 Task: Create a due date automation trigger when advanced on, 2 hours before a card is due add fields with custom field "Resume" set to a number lower than 1 and lower than 10.
Action: Mouse moved to (840, 240)
Screenshot: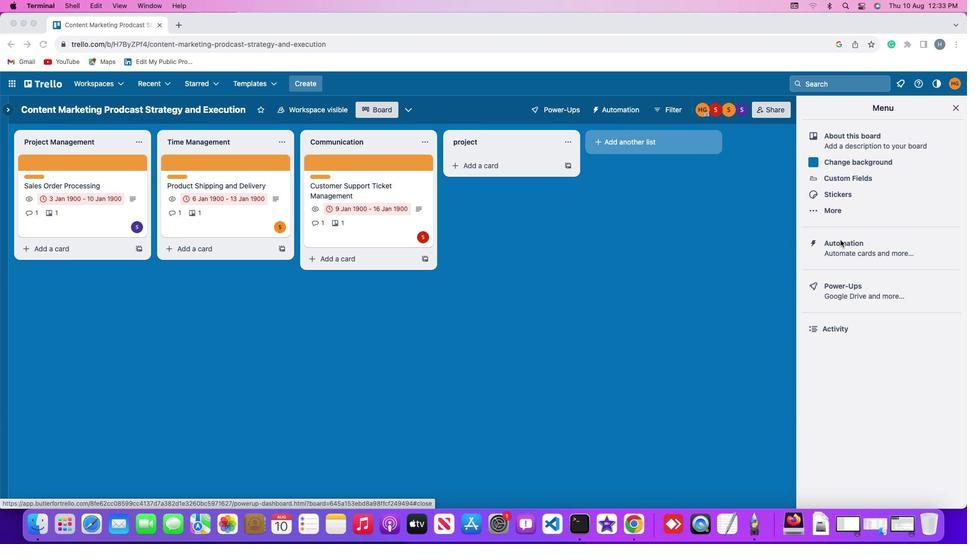 
Action: Mouse pressed left at (840, 240)
Screenshot: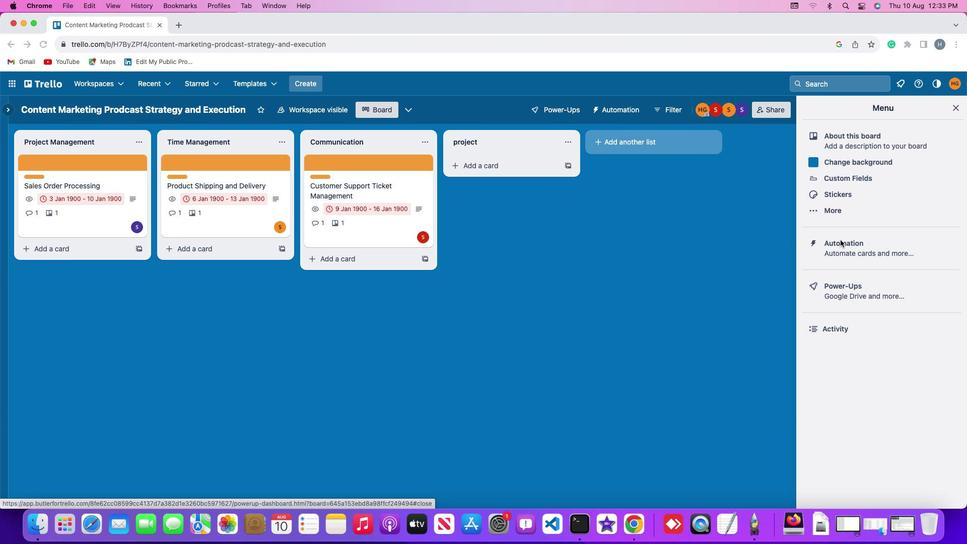 
Action: Mouse pressed left at (840, 240)
Screenshot: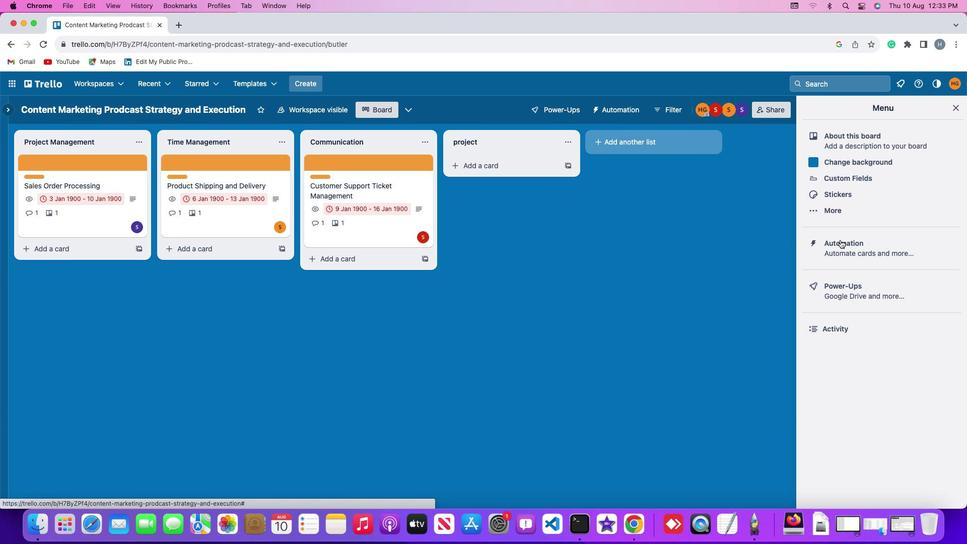 
Action: Mouse moved to (56, 238)
Screenshot: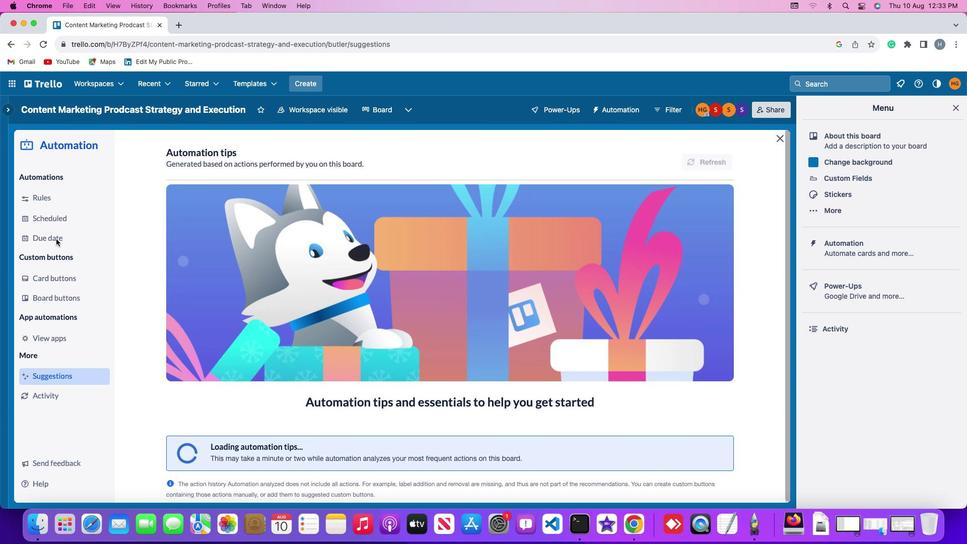 
Action: Mouse pressed left at (56, 238)
Screenshot: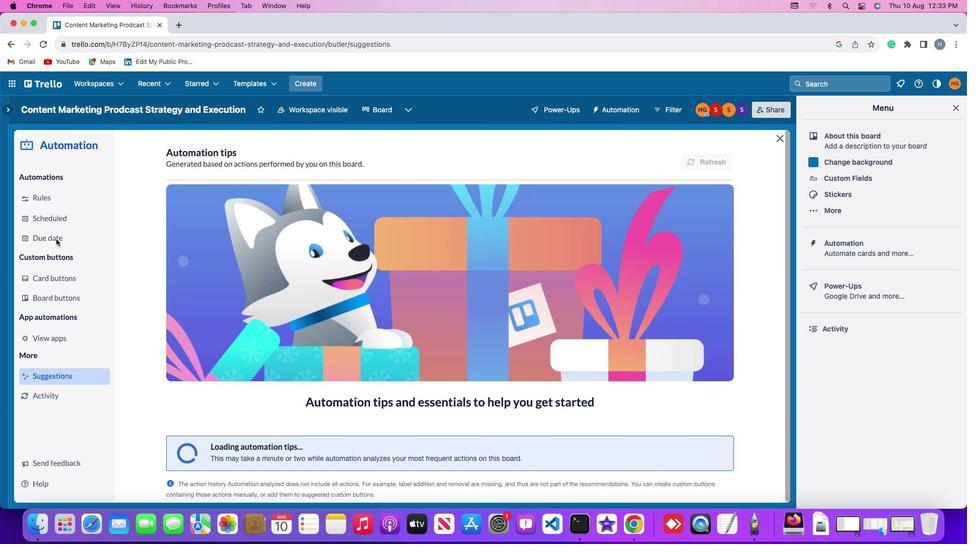 
Action: Mouse moved to (695, 154)
Screenshot: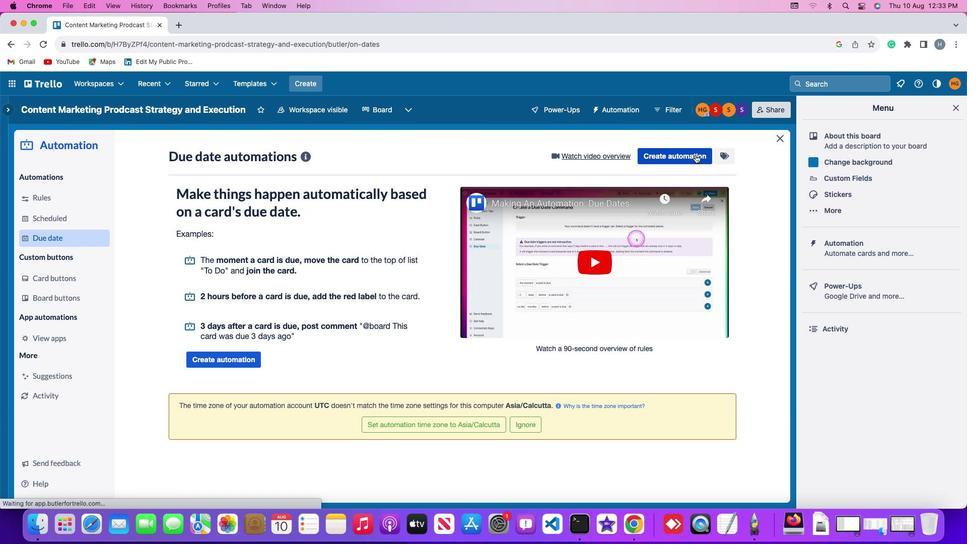 
Action: Mouse pressed left at (695, 154)
Screenshot: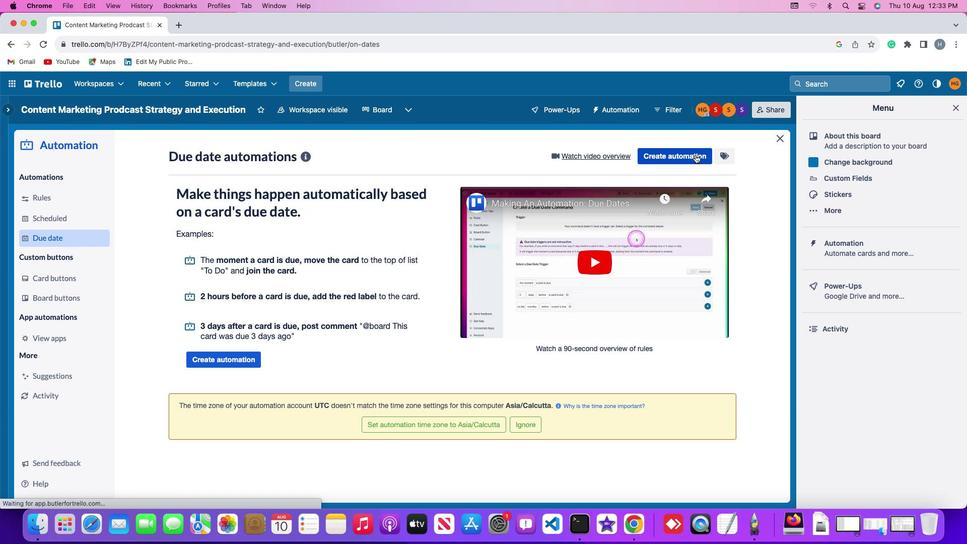 
Action: Mouse moved to (214, 250)
Screenshot: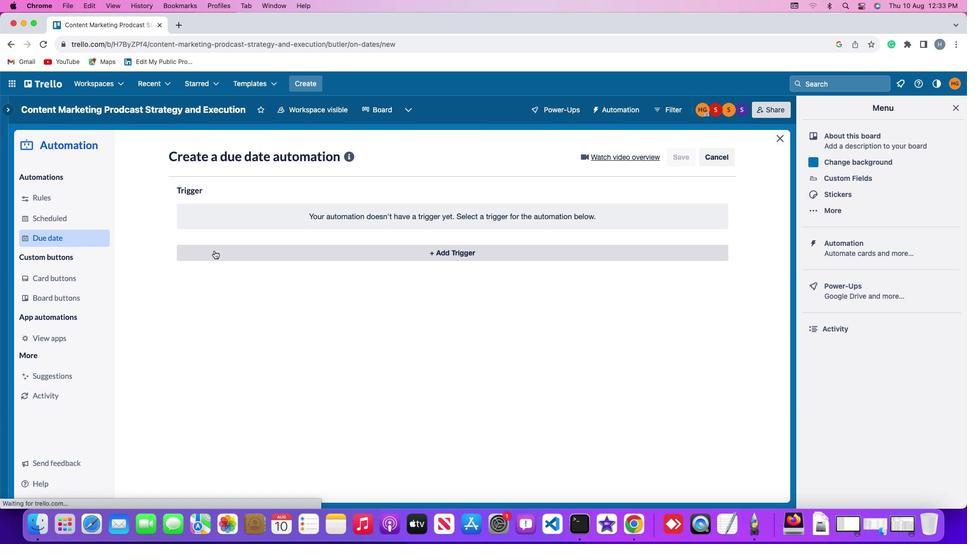 
Action: Mouse pressed left at (214, 250)
Screenshot: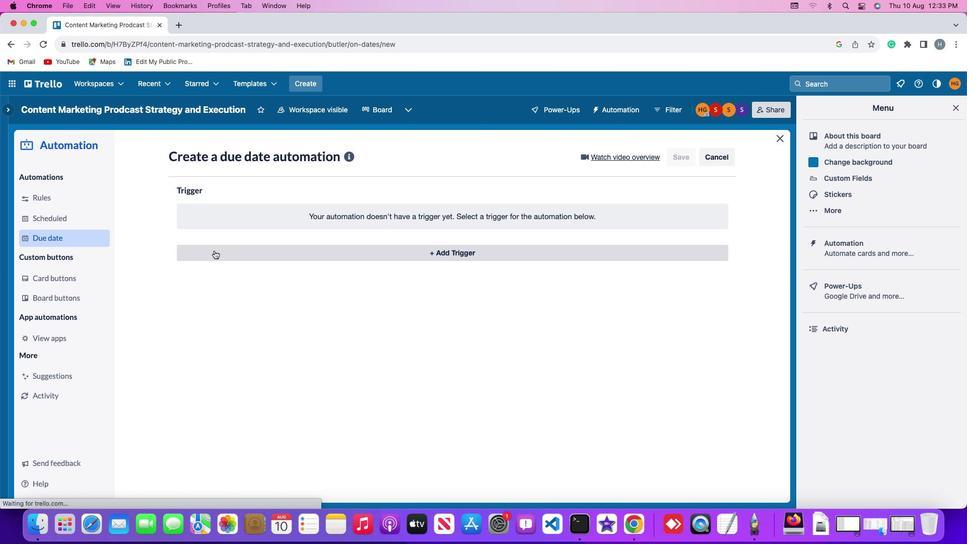 
Action: Mouse moved to (197, 405)
Screenshot: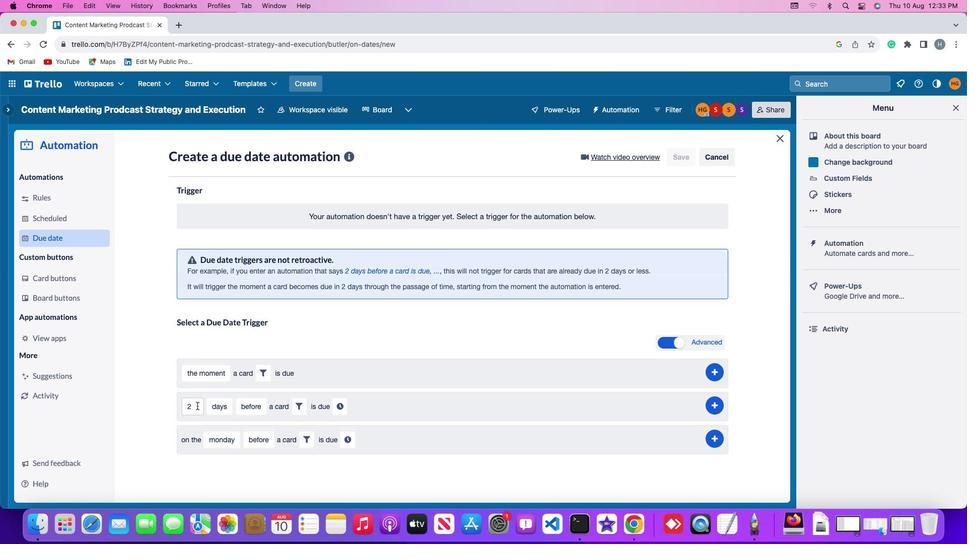 
Action: Mouse pressed left at (197, 405)
Screenshot: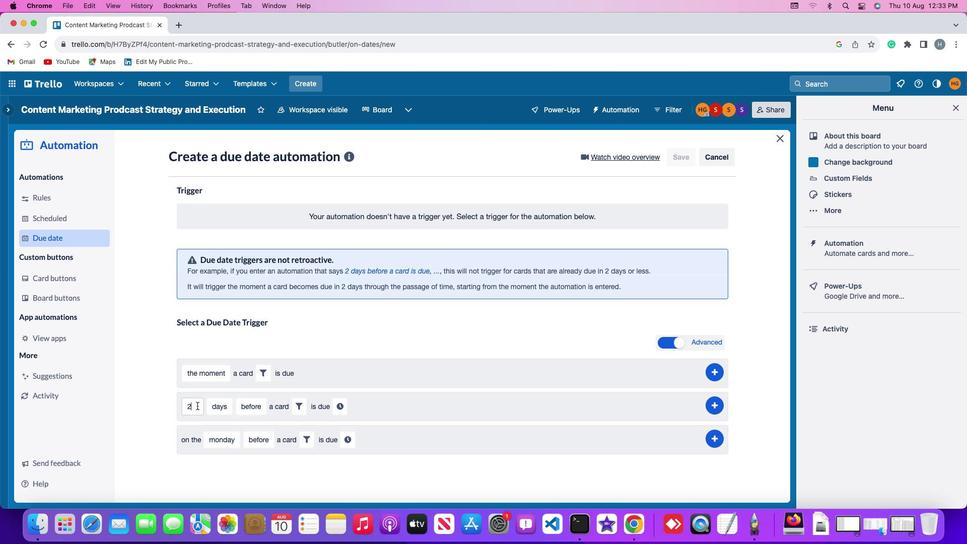 
Action: Mouse moved to (197, 405)
Screenshot: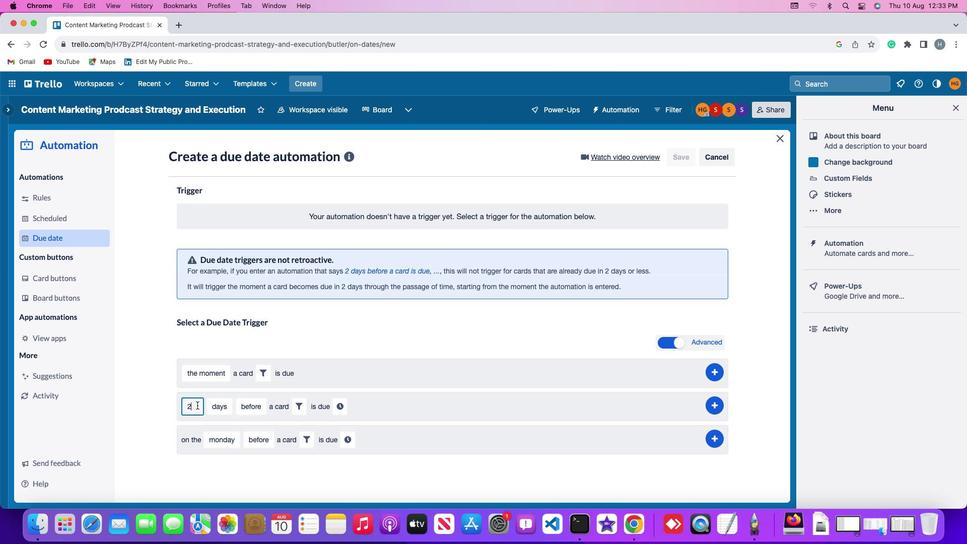 
Action: Key pressed Key.backspace
Screenshot: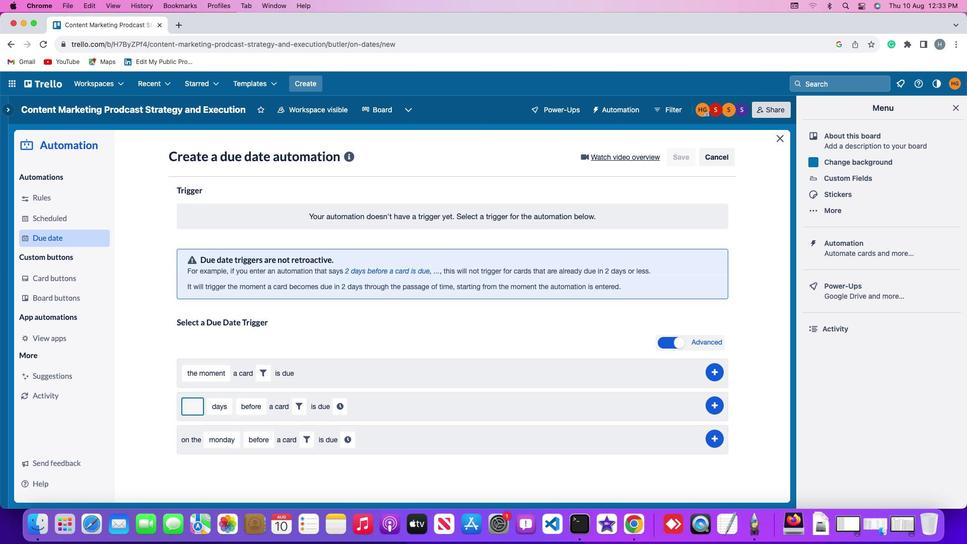 
Action: Mouse moved to (199, 404)
Screenshot: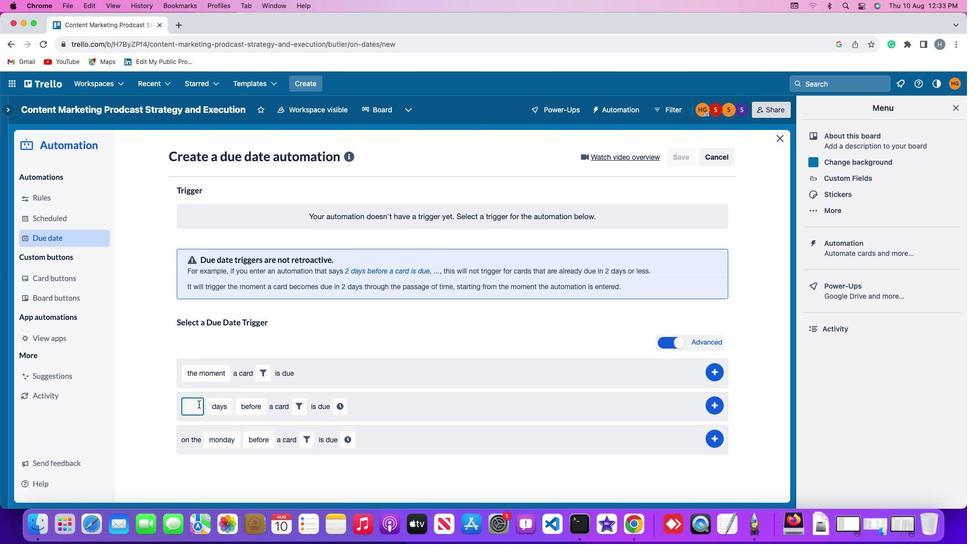 
Action: Key pressed '2'
Screenshot: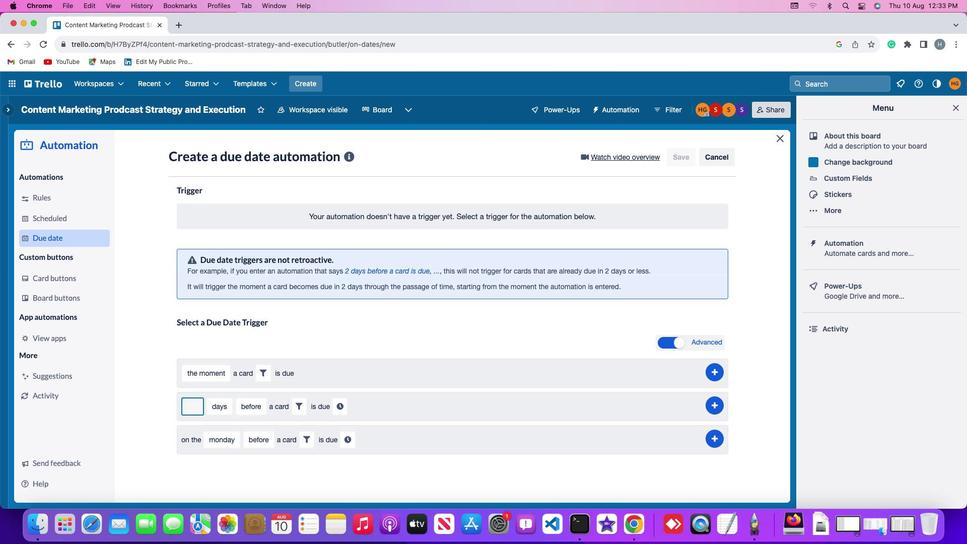
Action: Mouse moved to (222, 406)
Screenshot: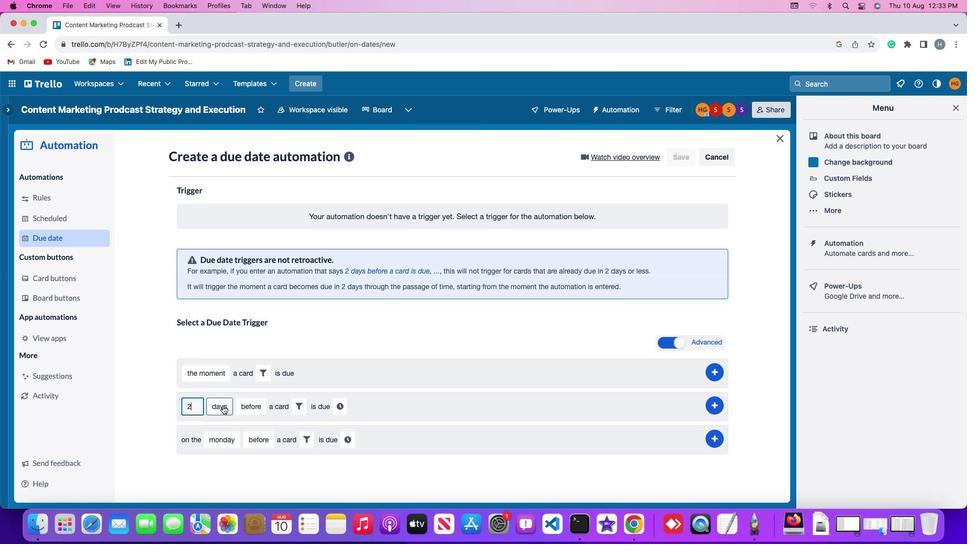 
Action: Mouse pressed left at (222, 406)
Screenshot: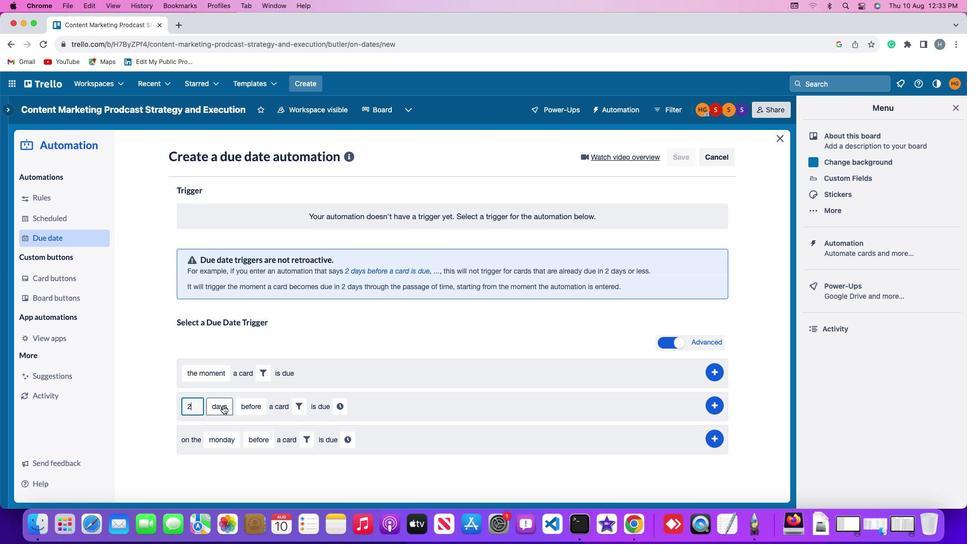 
Action: Mouse moved to (228, 469)
Screenshot: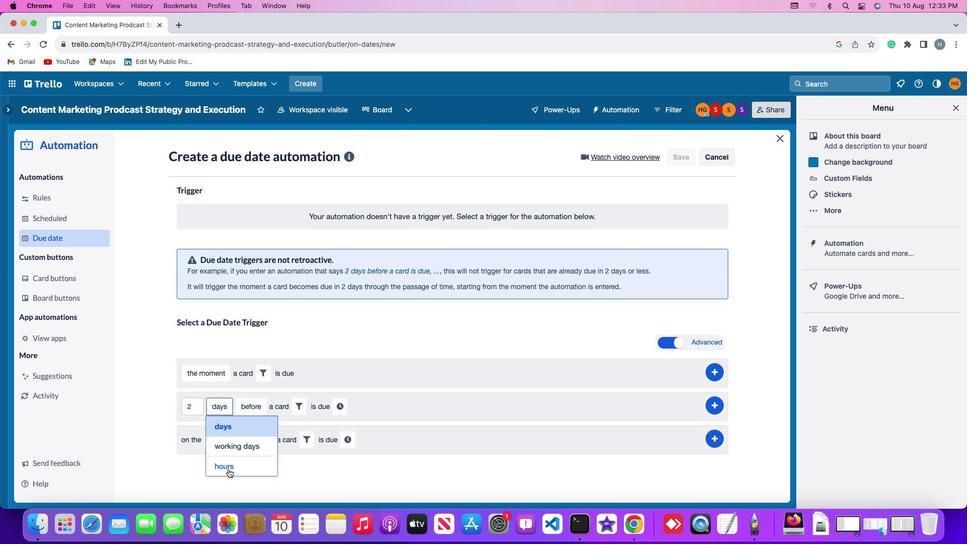 
Action: Mouse pressed left at (228, 469)
Screenshot: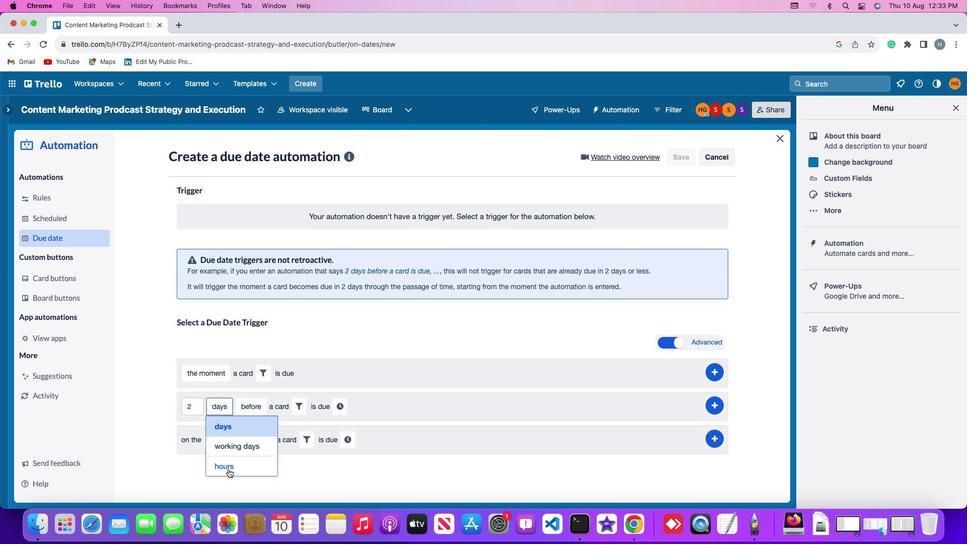 
Action: Mouse moved to (260, 406)
Screenshot: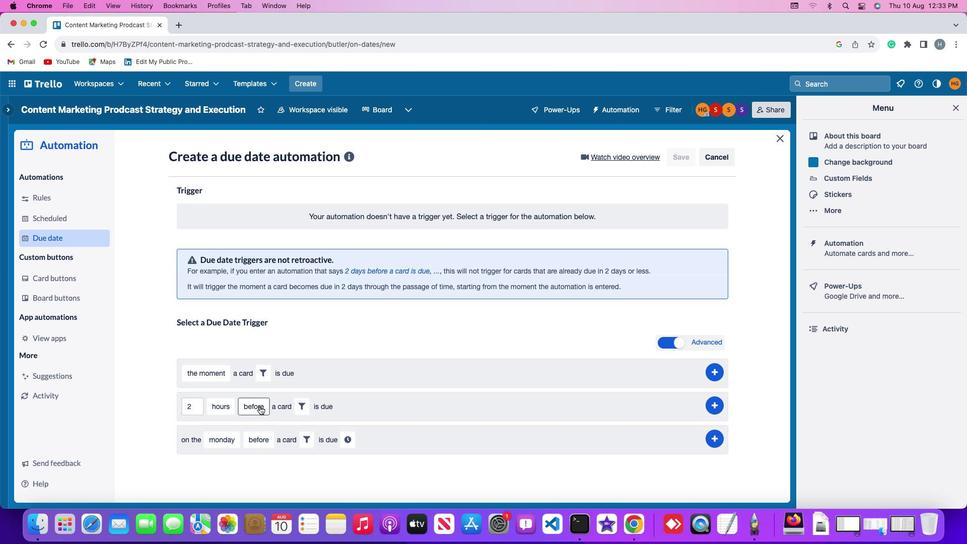 
Action: Mouse pressed left at (260, 406)
Screenshot: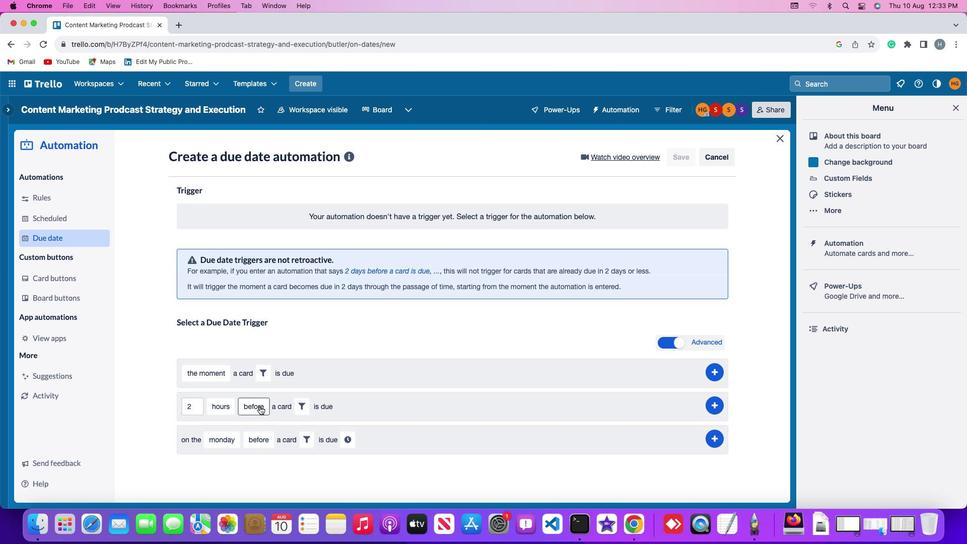 
Action: Mouse moved to (260, 424)
Screenshot: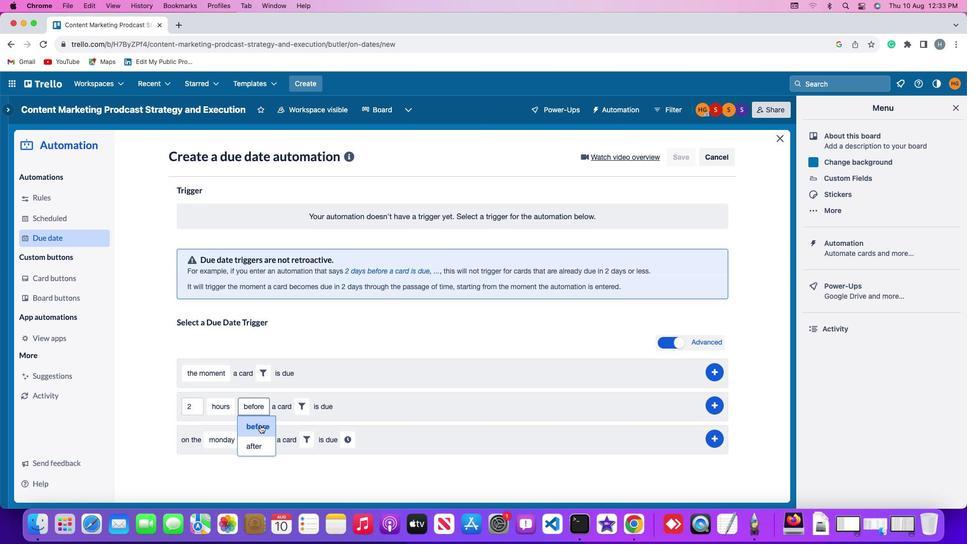 
Action: Mouse pressed left at (260, 424)
Screenshot: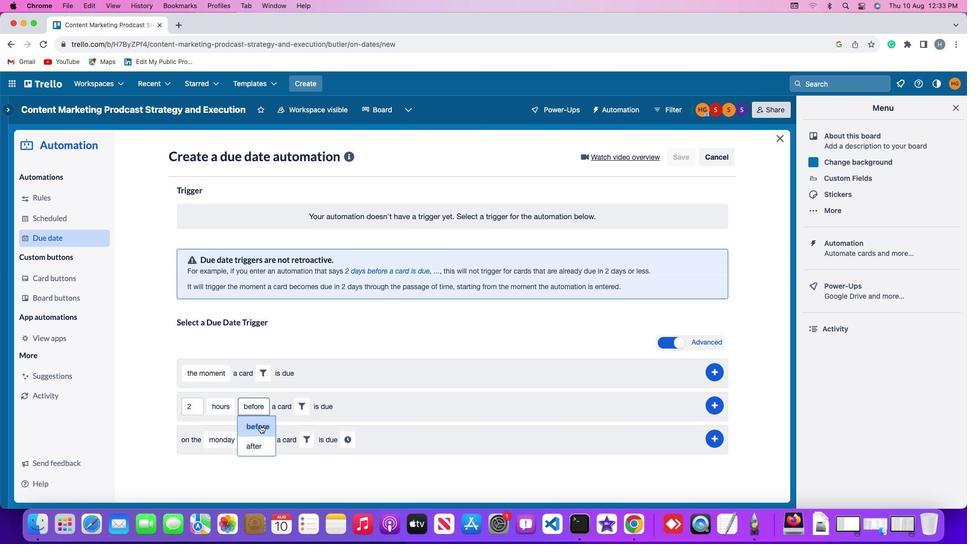 
Action: Mouse moved to (295, 405)
Screenshot: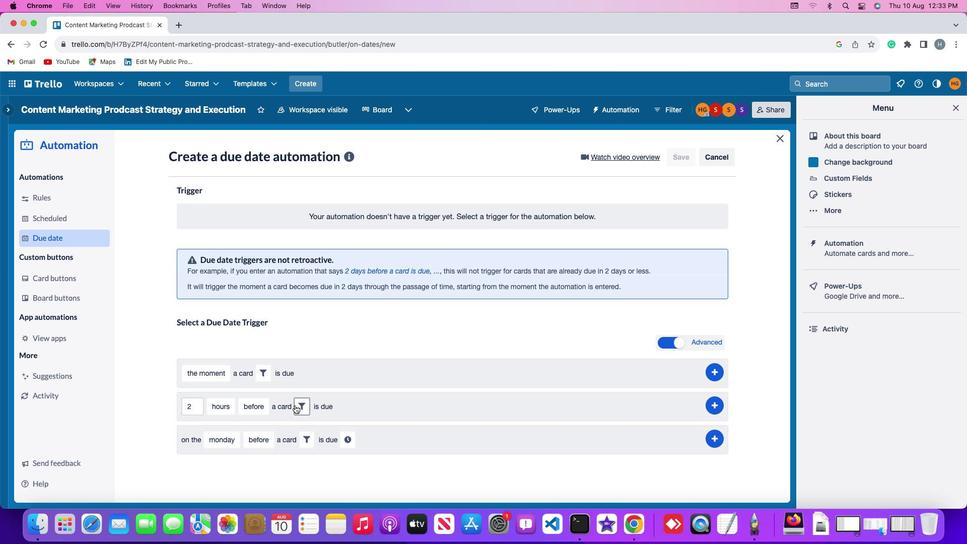
Action: Mouse pressed left at (295, 405)
Screenshot: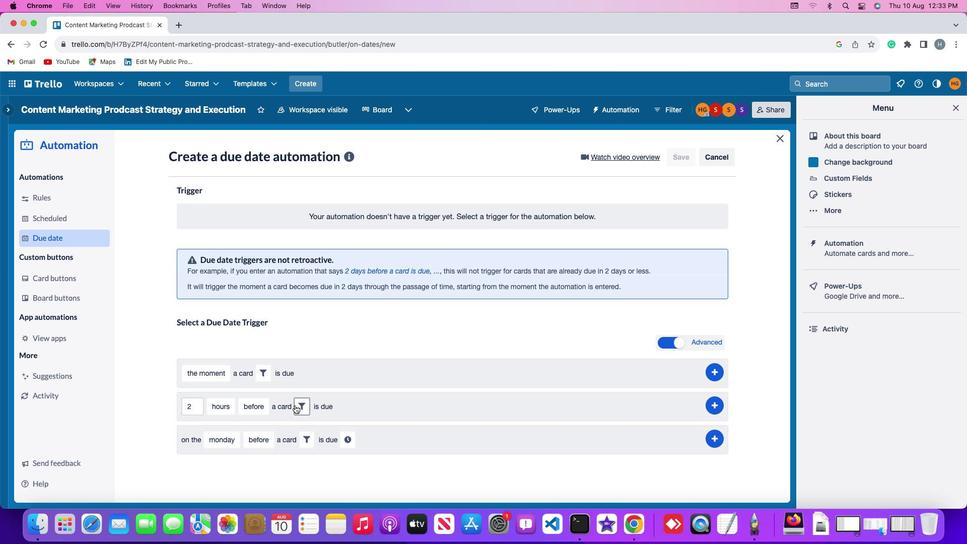 
Action: Mouse moved to (461, 436)
Screenshot: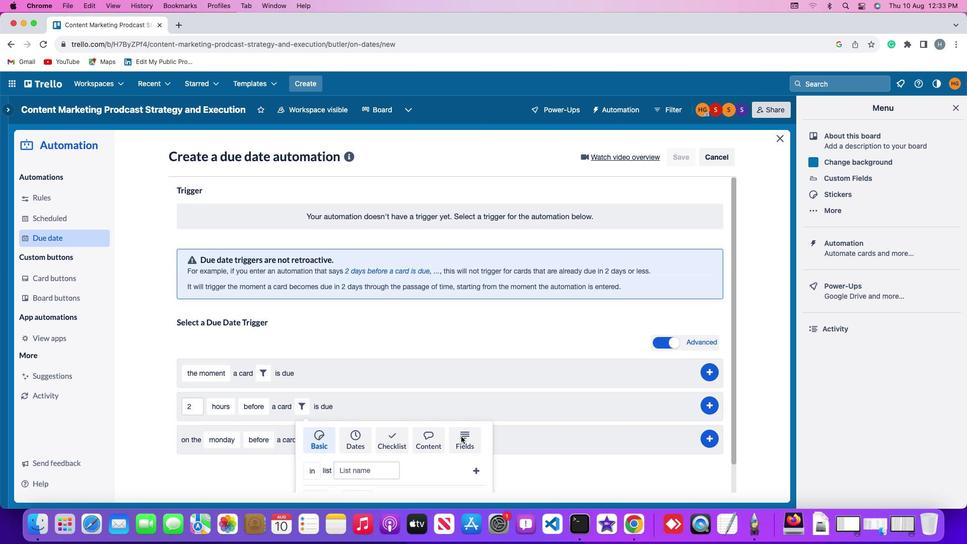 
Action: Mouse pressed left at (461, 436)
Screenshot: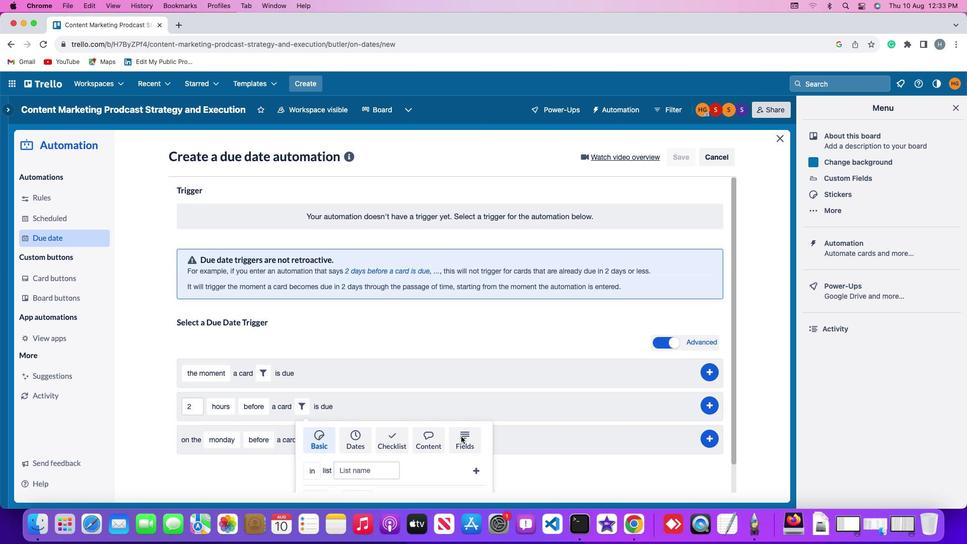 
Action: Mouse moved to (283, 465)
Screenshot: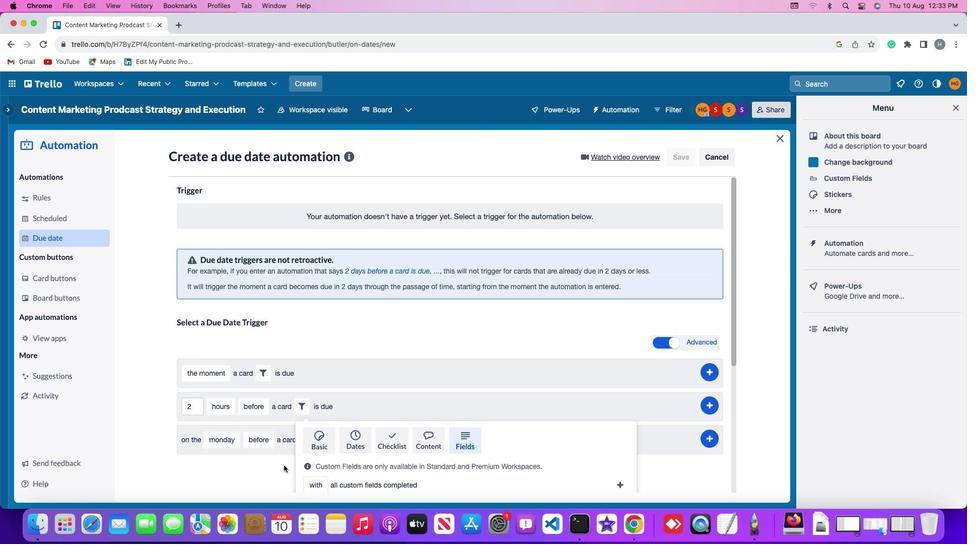 
Action: Mouse scrolled (283, 465) with delta (0, 0)
Screenshot: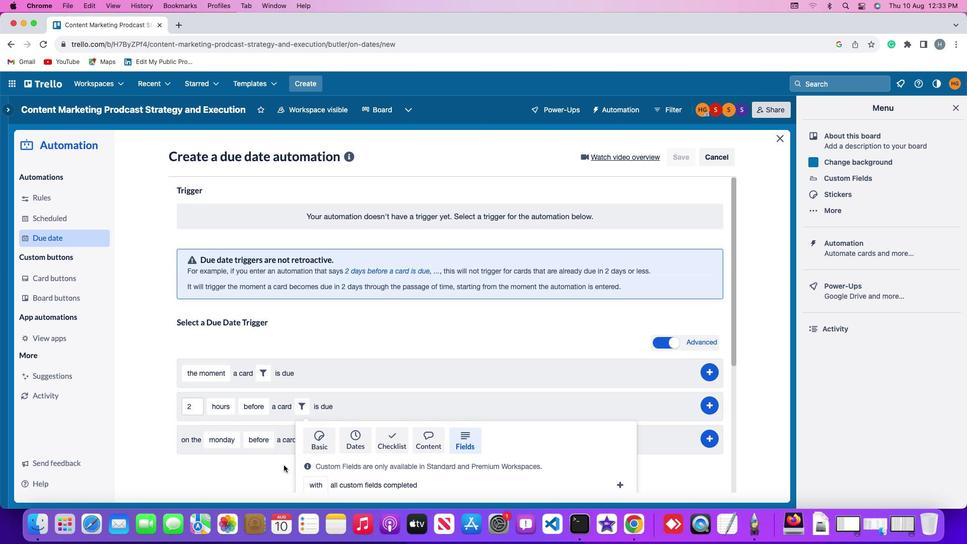 
Action: Mouse scrolled (283, 465) with delta (0, 0)
Screenshot: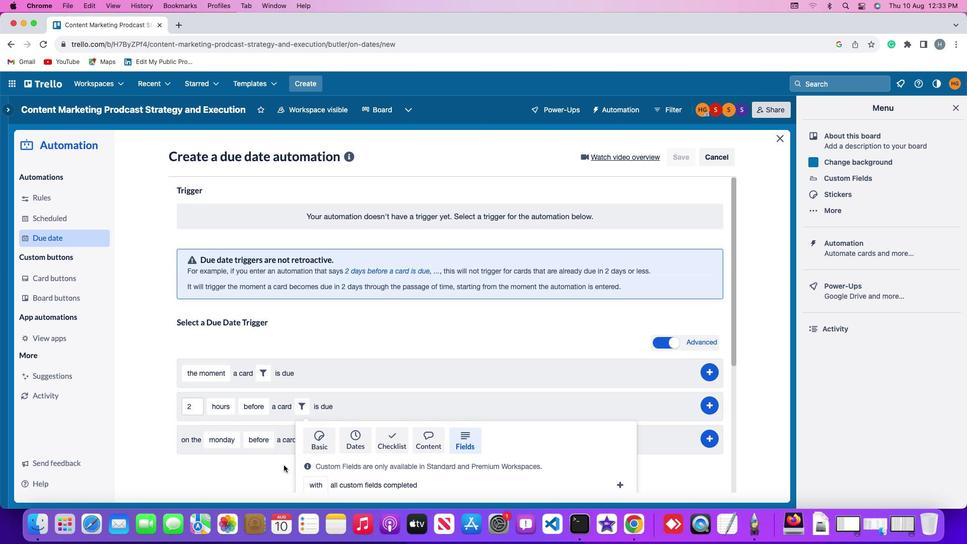 
Action: Mouse scrolled (283, 465) with delta (0, -1)
Screenshot: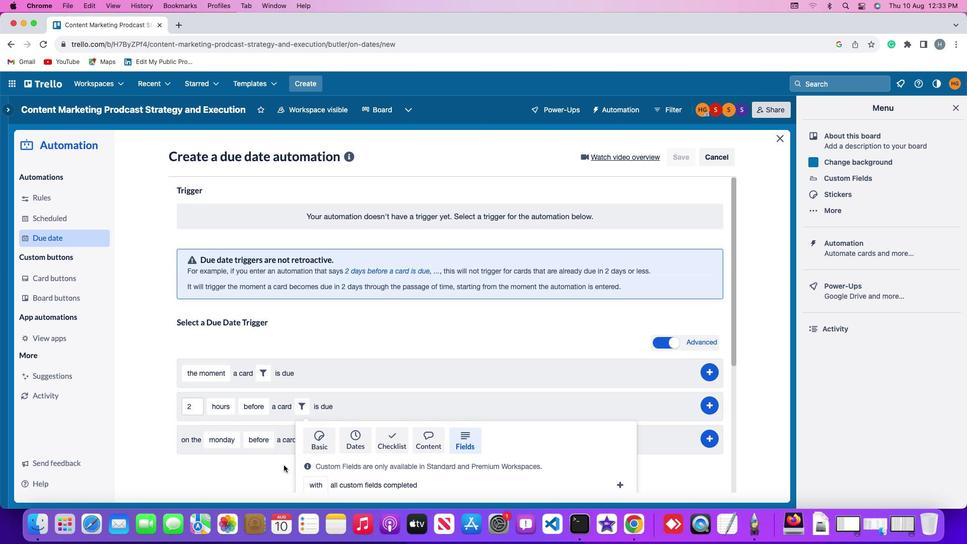 
Action: Mouse scrolled (283, 465) with delta (0, -2)
Screenshot: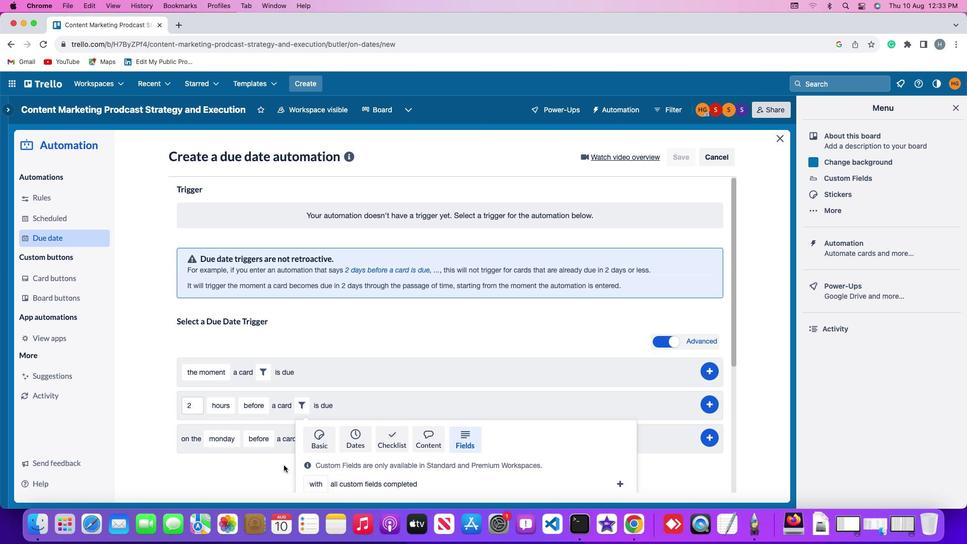 
Action: Mouse scrolled (283, 465) with delta (0, -2)
Screenshot: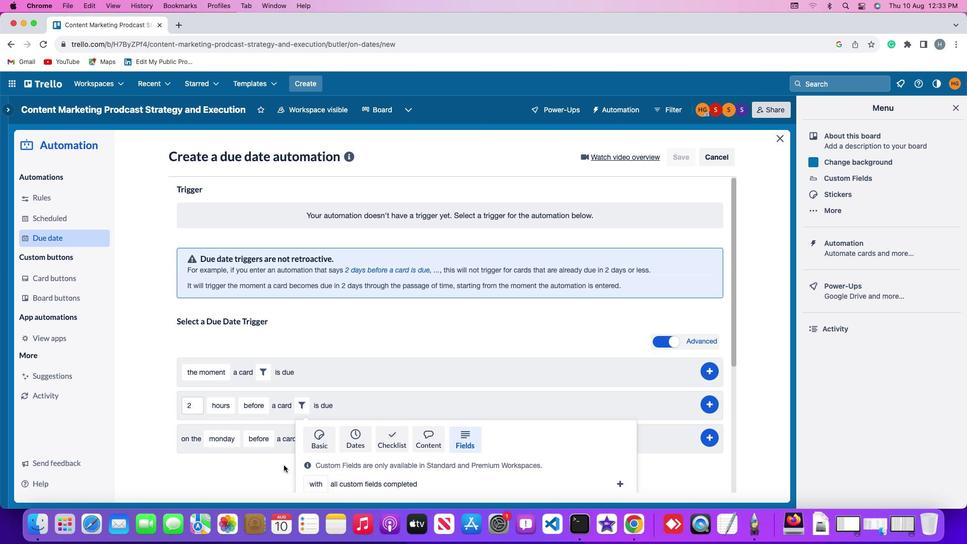 
Action: Mouse scrolled (283, 465) with delta (0, 0)
Screenshot: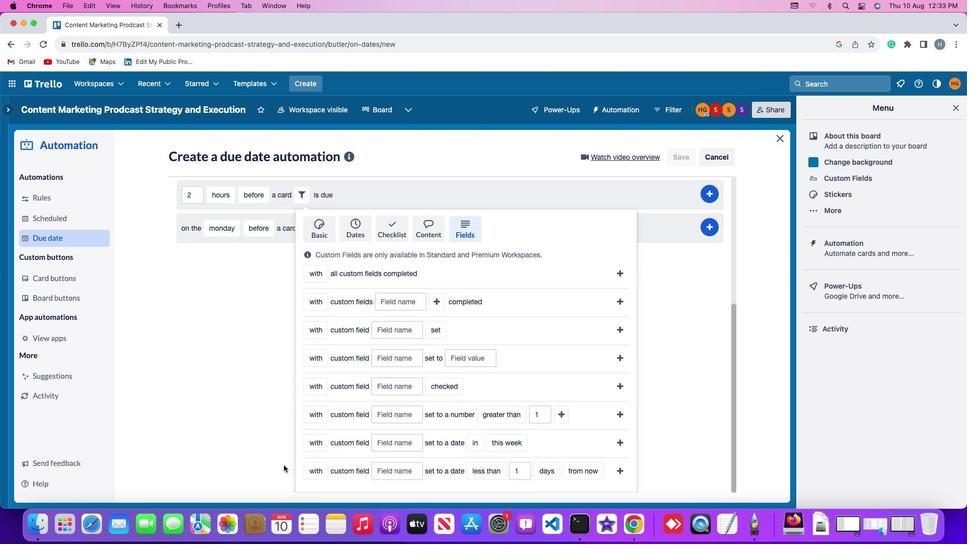 
Action: Mouse scrolled (283, 465) with delta (0, 0)
Screenshot: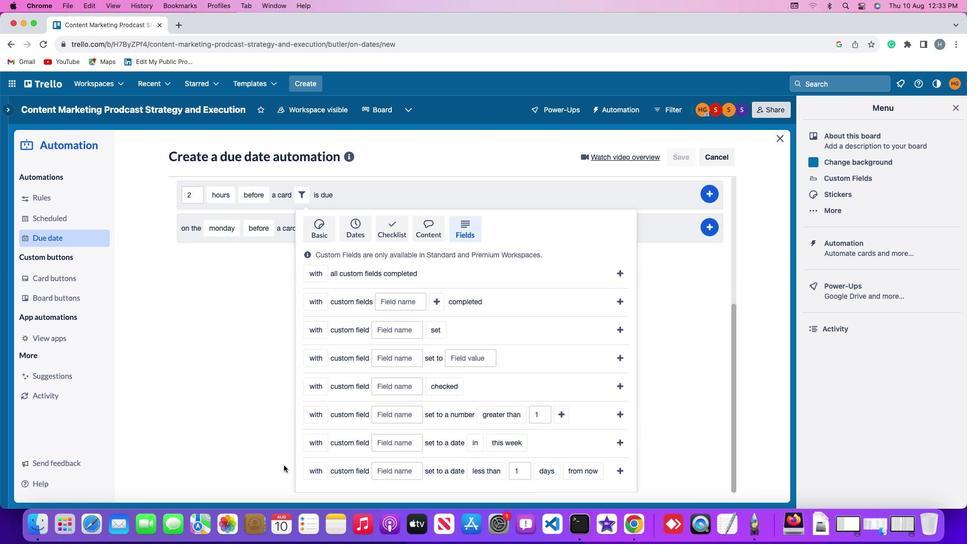
Action: Mouse scrolled (283, 465) with delta (0, -1)
Screenshot: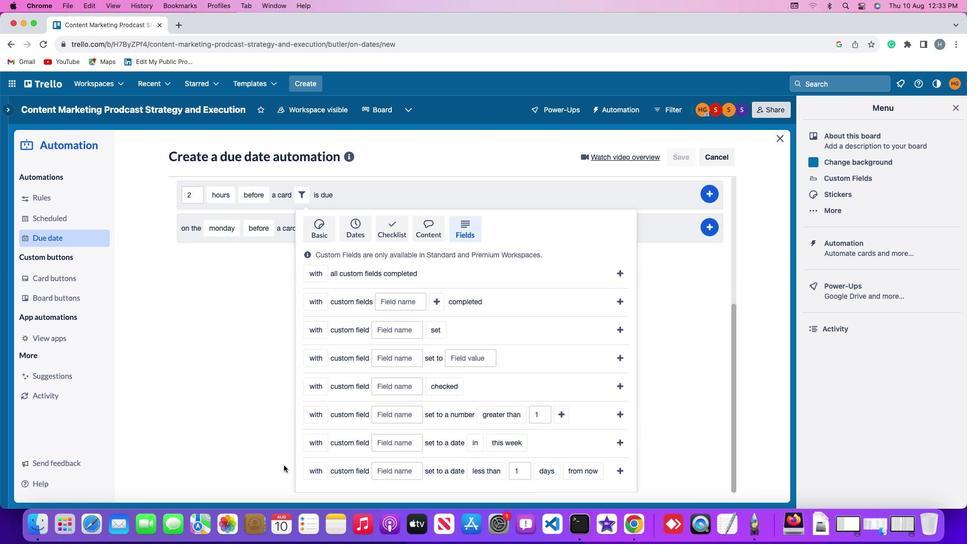 
Action: Mouse scrolled (283, 465) with delta (0, -2)
Screenshot: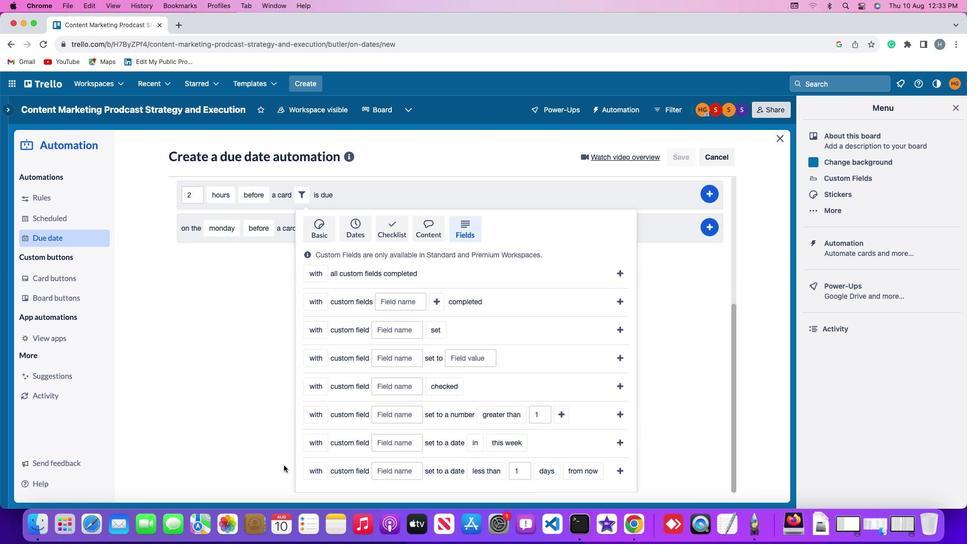 
Action: Mouse scrolled (283, 465) with delta (0, -2)
Screenshot: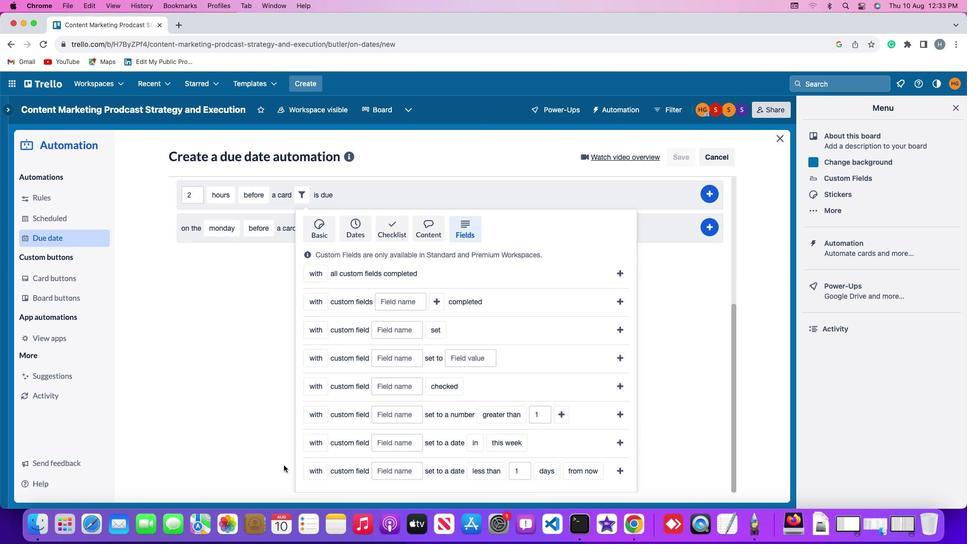 
Action: Mouse moved to (317, 416)
Screenshot: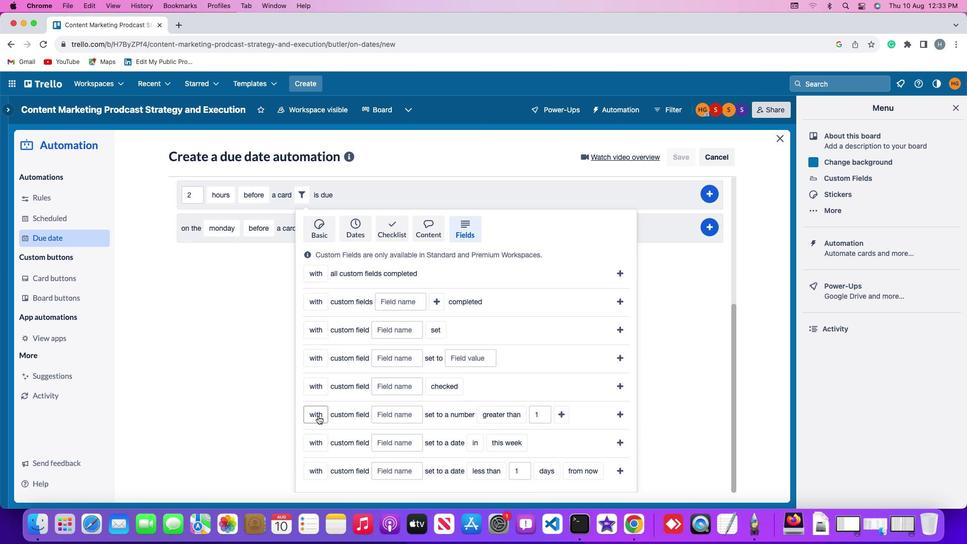 
Action: Mouse pressed left at (317, 416)
Screenshot: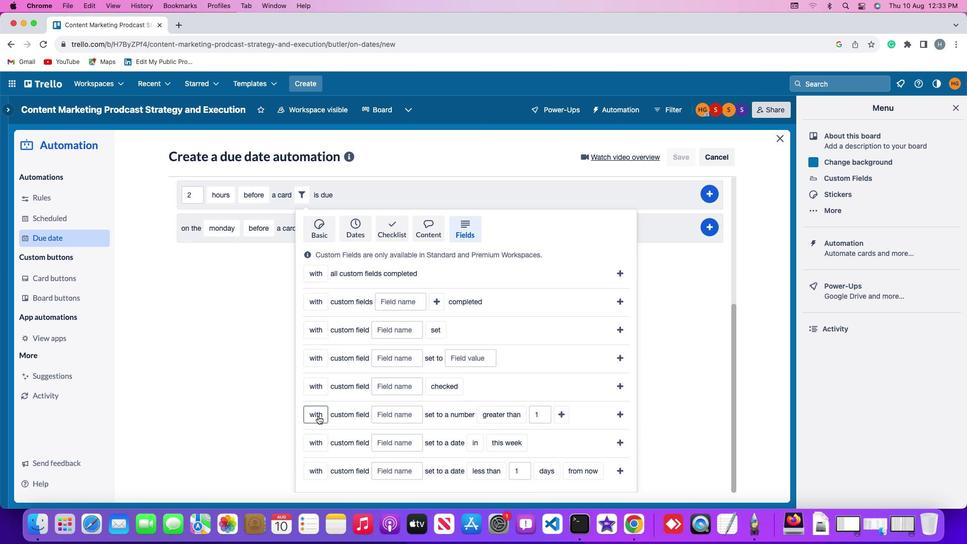
Action: Mouse moved to (322, 435)
Screenshot: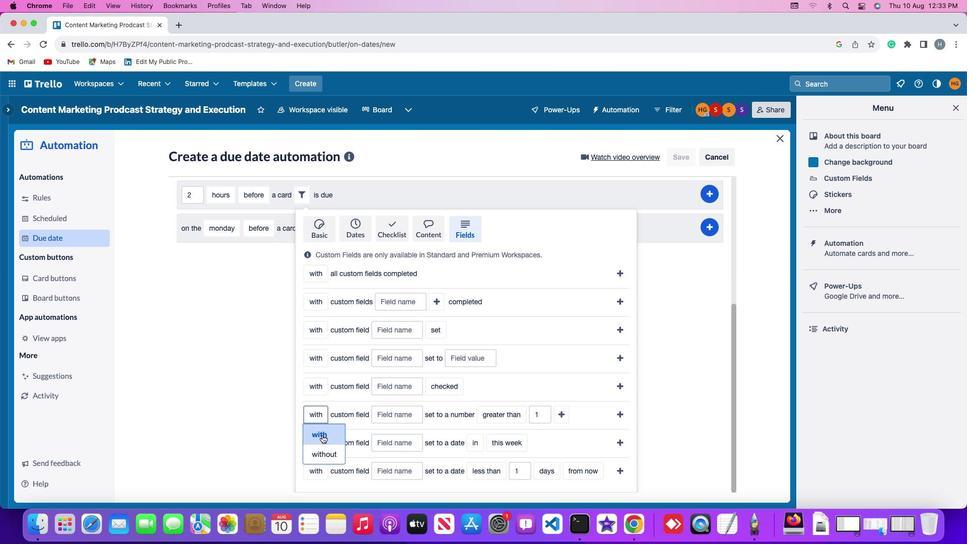 
Action: Mouse pressed left at (322, 435)
Screenshot: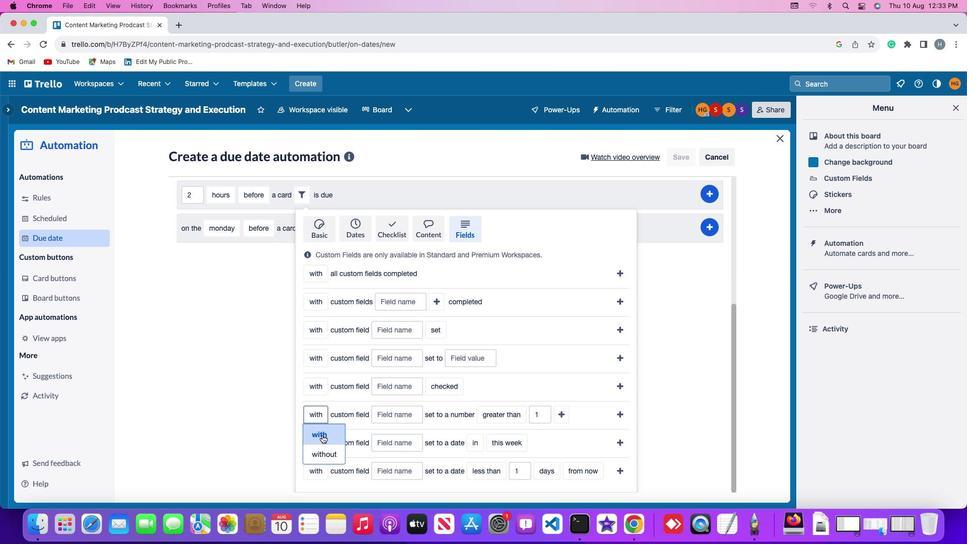 
Action: Mouse moved to (391, 411)
Screenshot: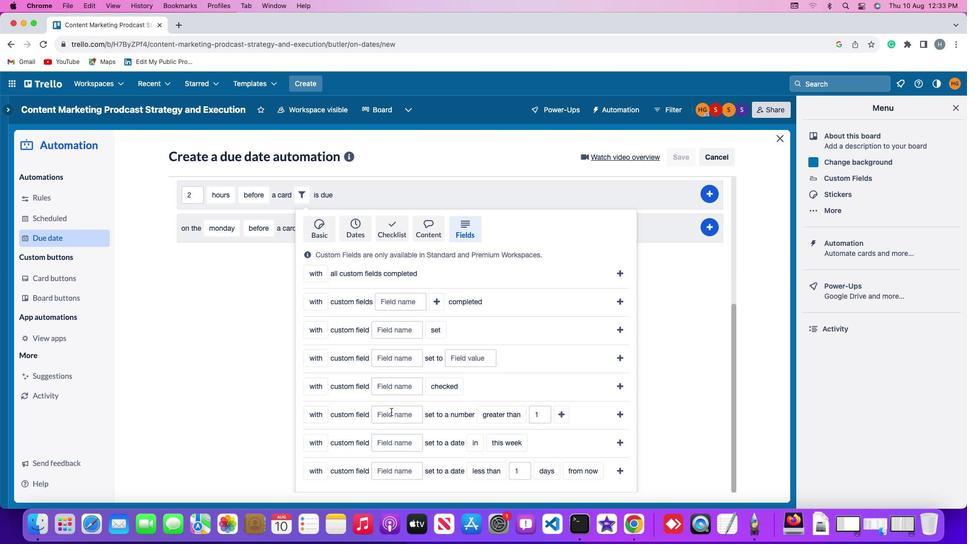 
Action: Mouse pressed left at (391, 411)
Screenshot: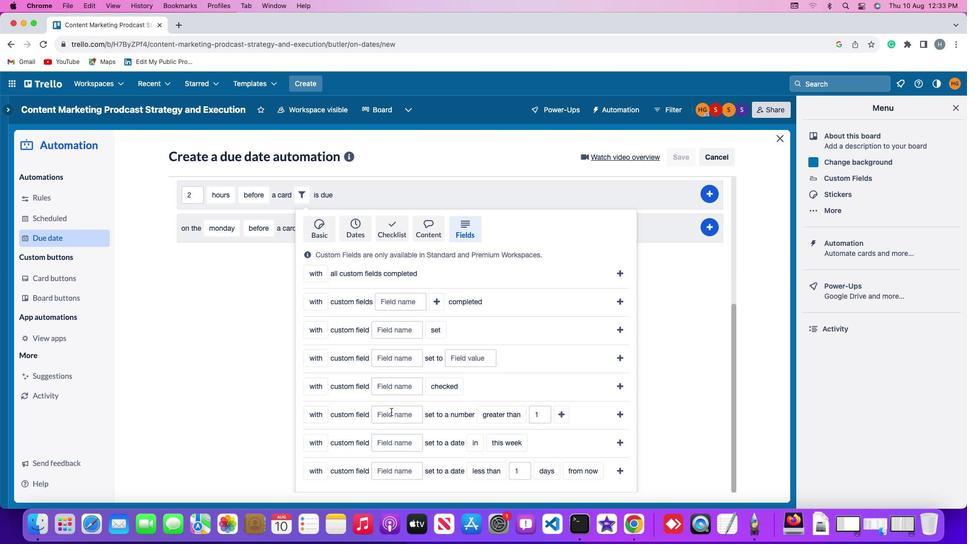 
Action: Key pressed Key.shift'R''e''s''u''m''e'
Screenshot: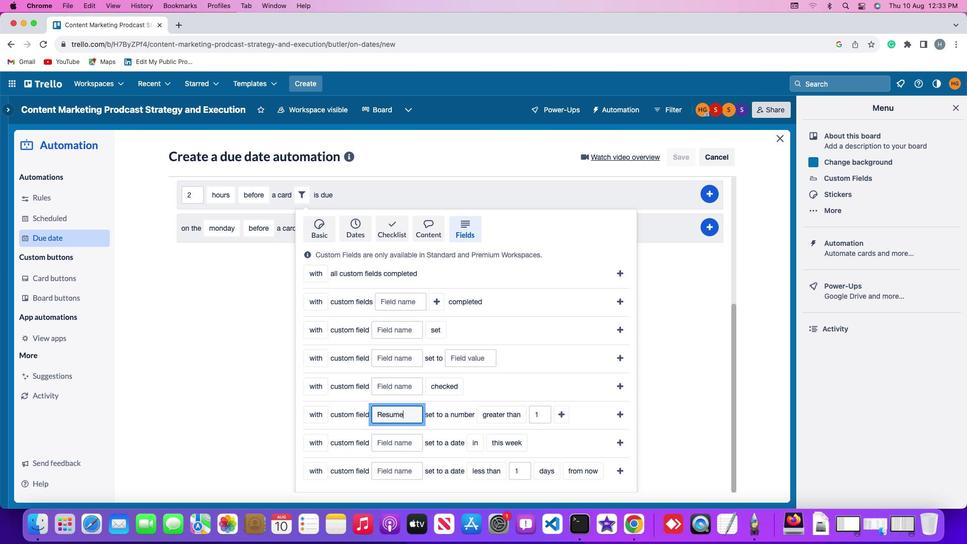 
Action: Mouse moved to (509, 415)
Screenshot: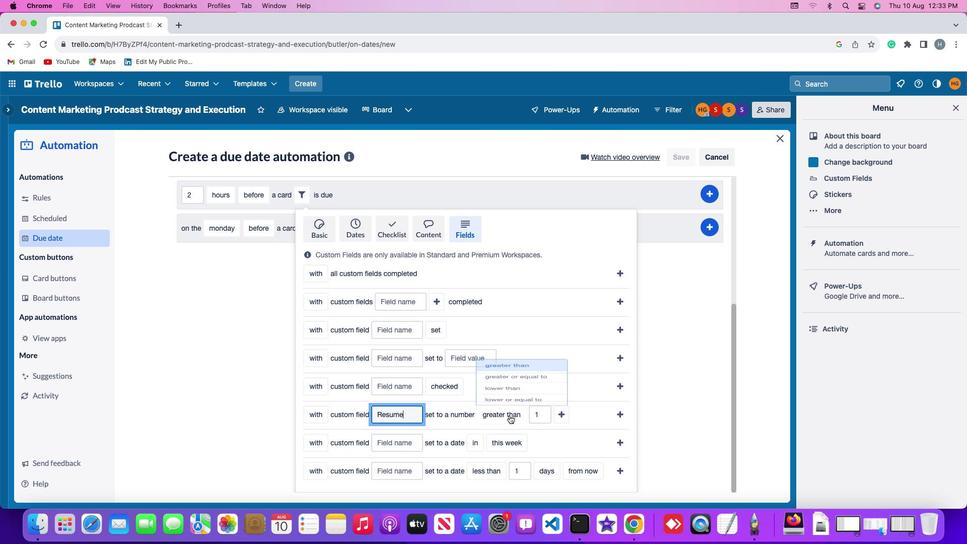 
Action: Mouse pressed left at (509, 415)
Screenshot: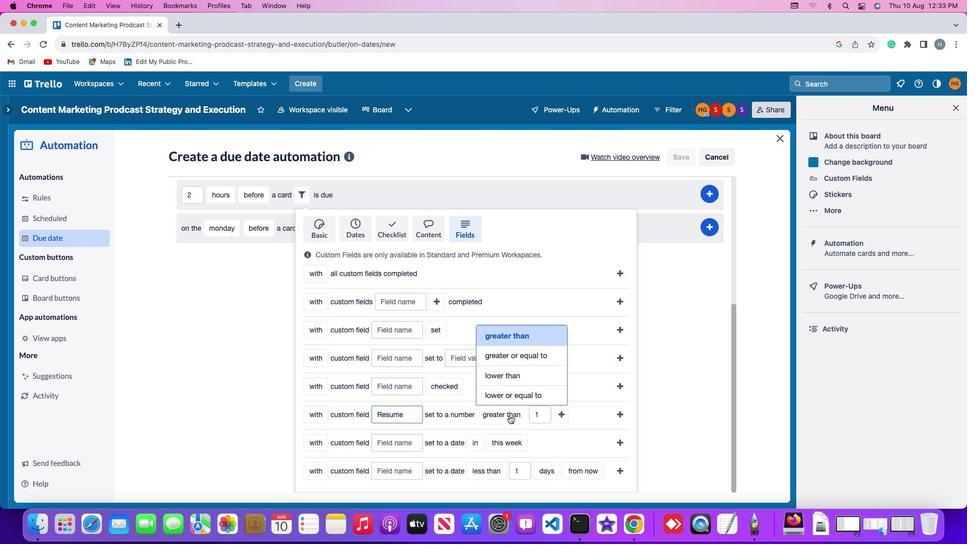 
Action: Mouse moved to (524, 371)
Screenshot: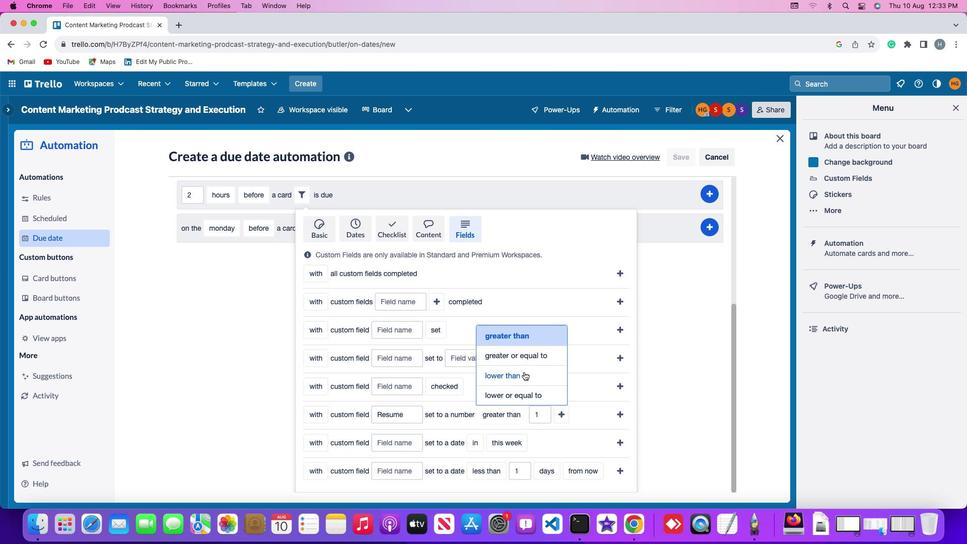 
Action: Mouse pressed left at (524, 371)
Screenshot: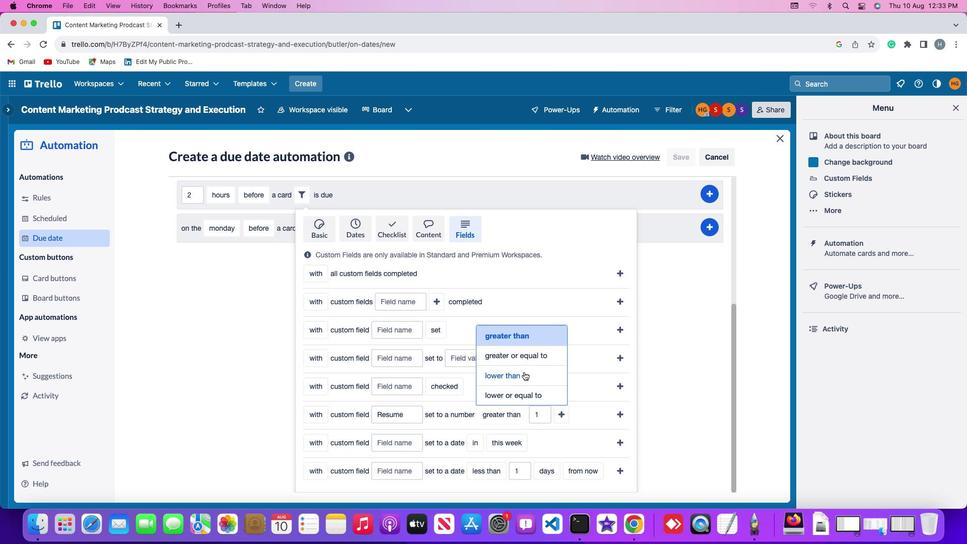 
Action: Mouse moved to (539, 416)
Screenshot: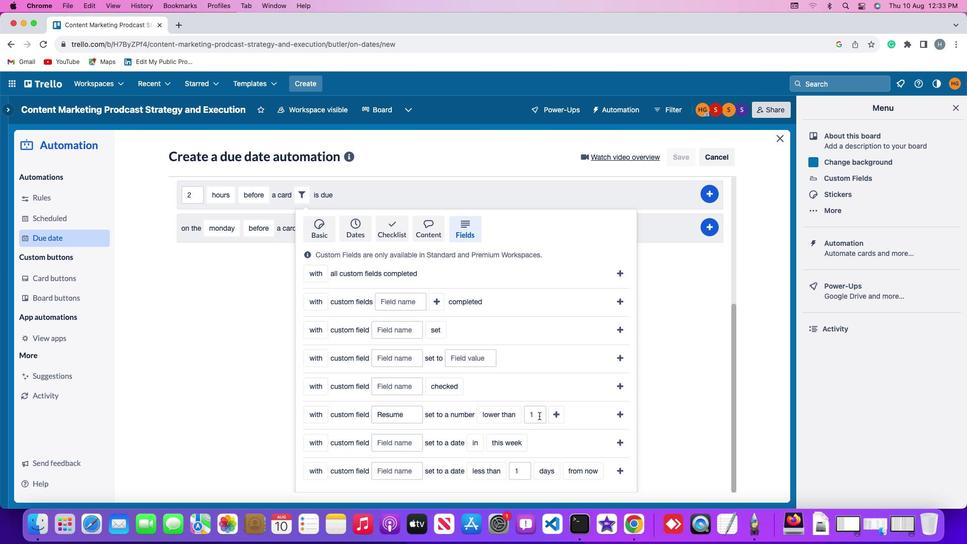 
Action: Mouse pressed left at (539, 416)
Screenshot: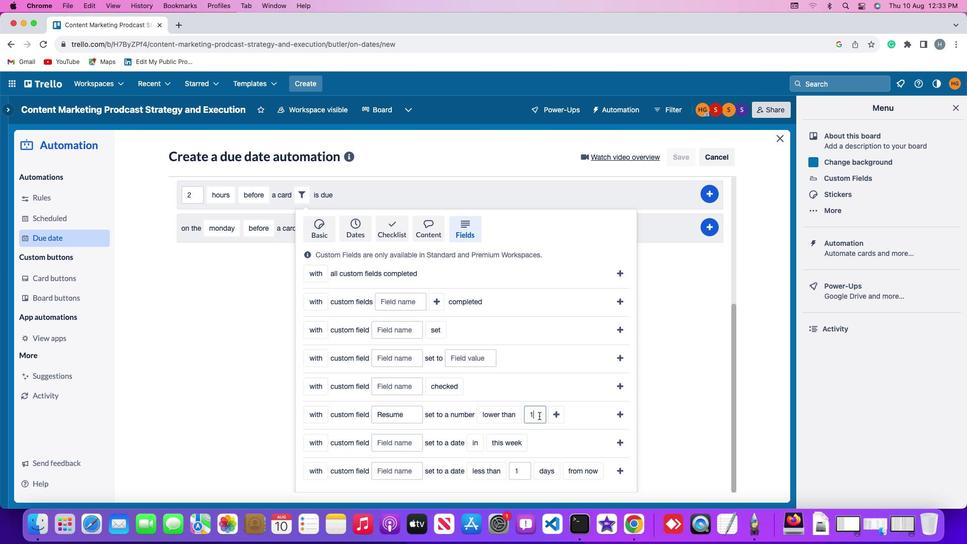 
Action: Key pressed Key.backspace'1'
Screenshot: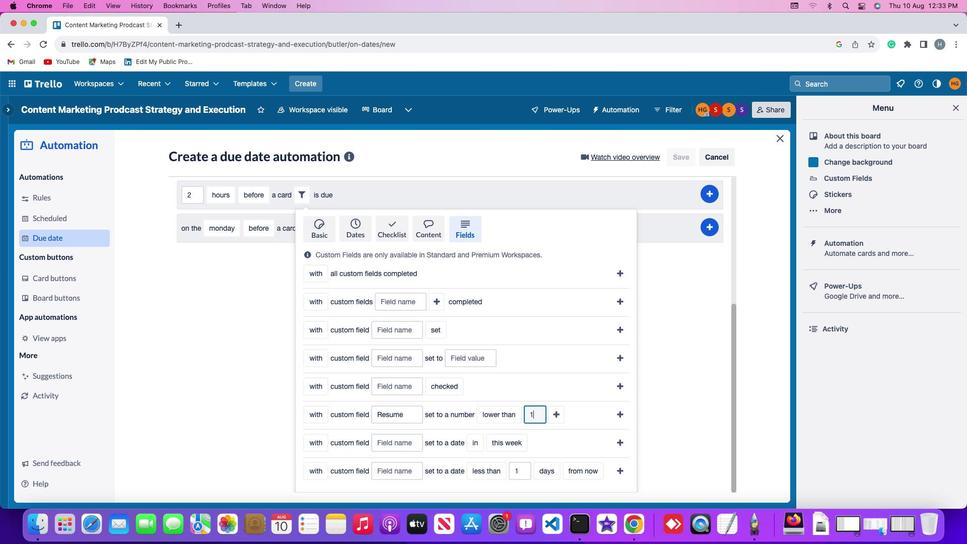 
Action: Mouse moved to (556, 417)
Screenshot: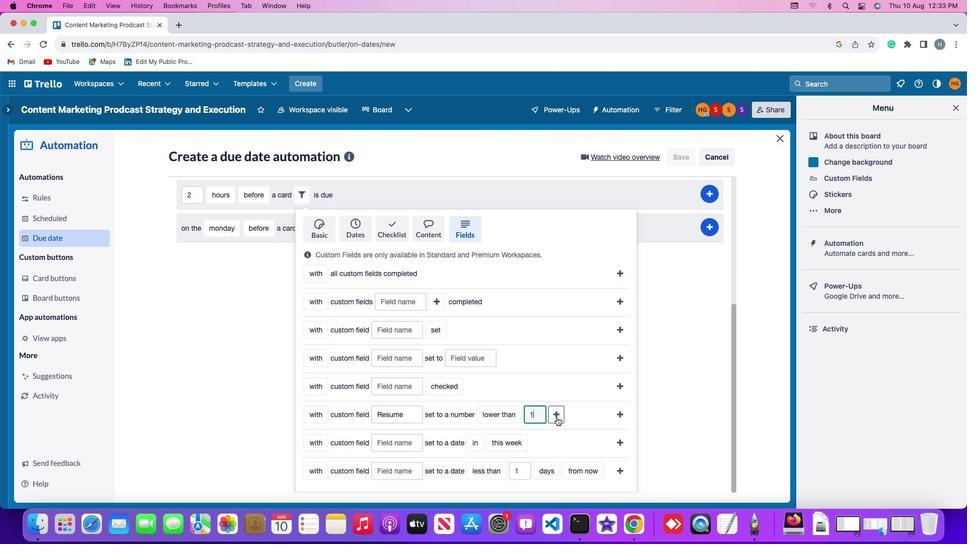 
Action: Mouse pressed left at (556, 417)
Screenshot: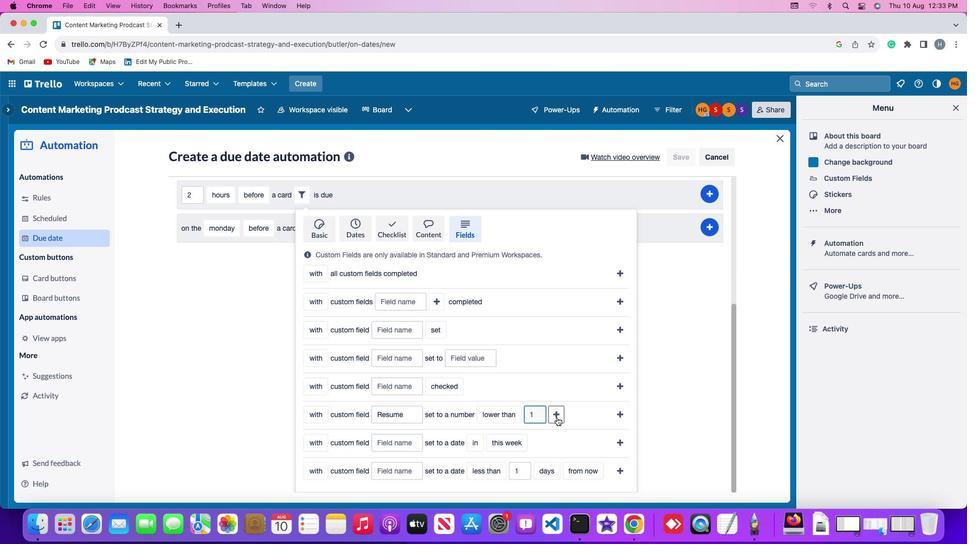 
Action: Mouse moved to (592, 414)
Screenshot: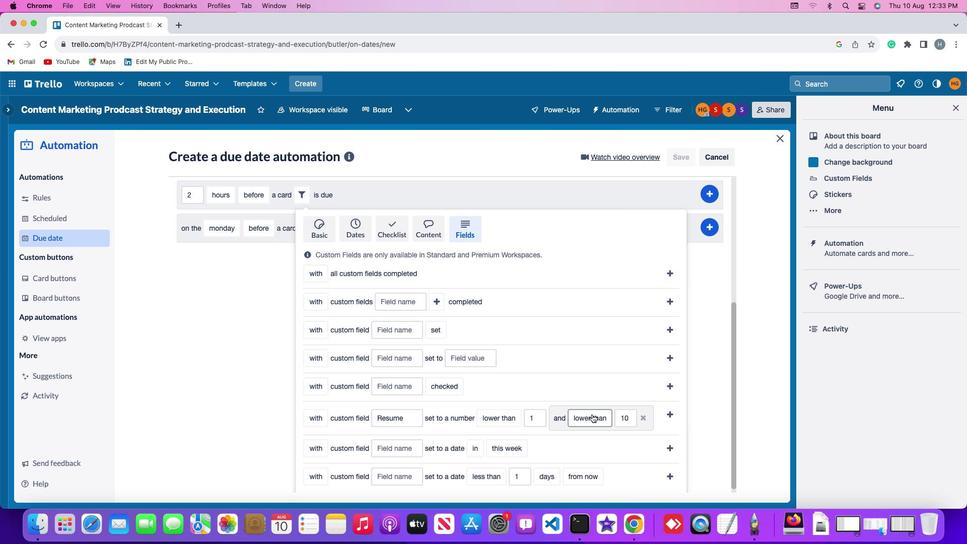 
Action: Mouse pressed left at (592, 414)
Screenshot: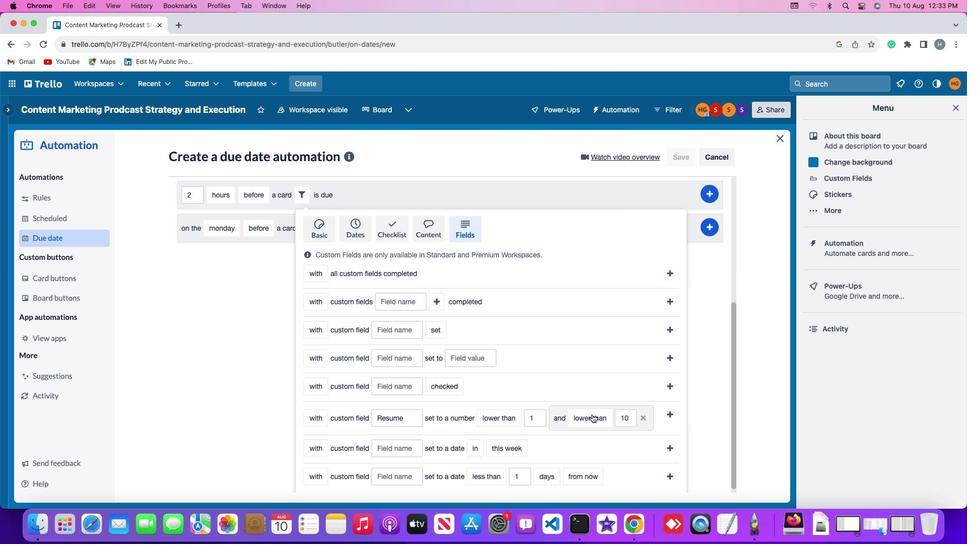 
Action: Mouse moved to (604, 343)
Screenshot: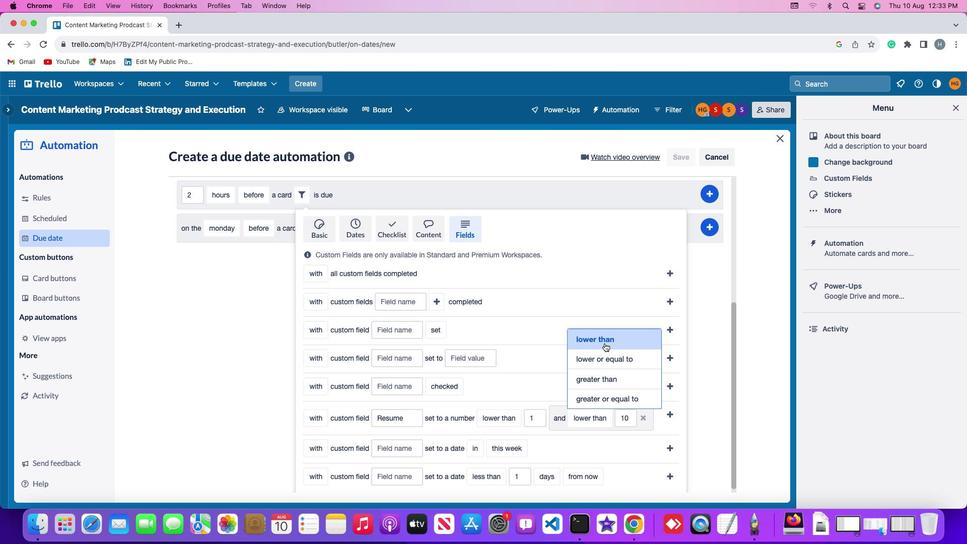 
Action: Mouse pressed left at (604, 343)
Screenshot: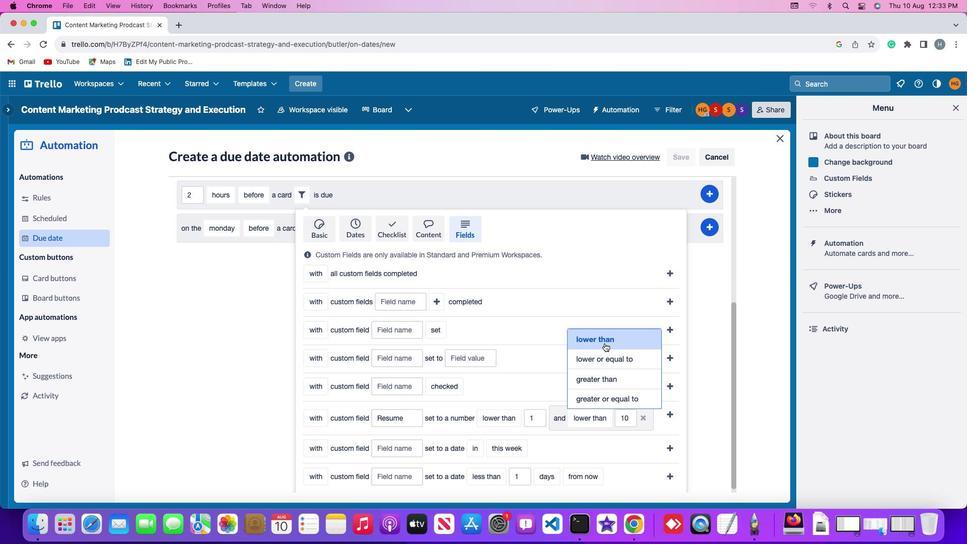 
Action: Mouse moved to (636, 415)
Screenshot: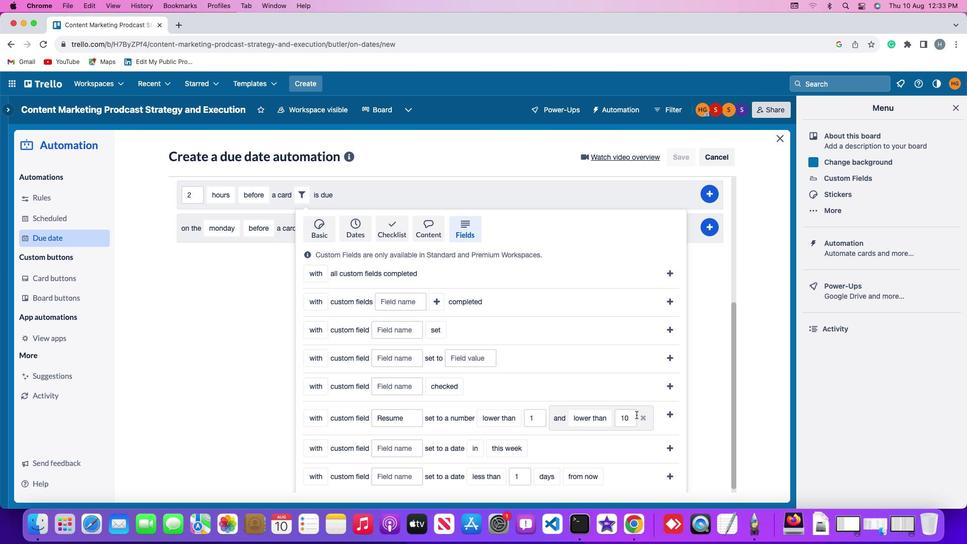 
Action: Mouse pressed left at (636, 415)
Screenshot: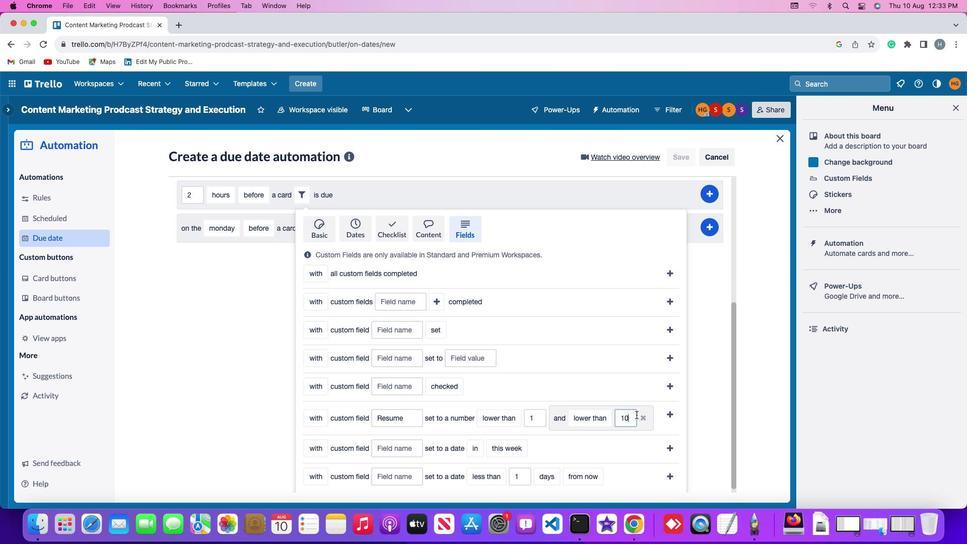 
Action: Mouse moved to (636, 414)
Screenshot: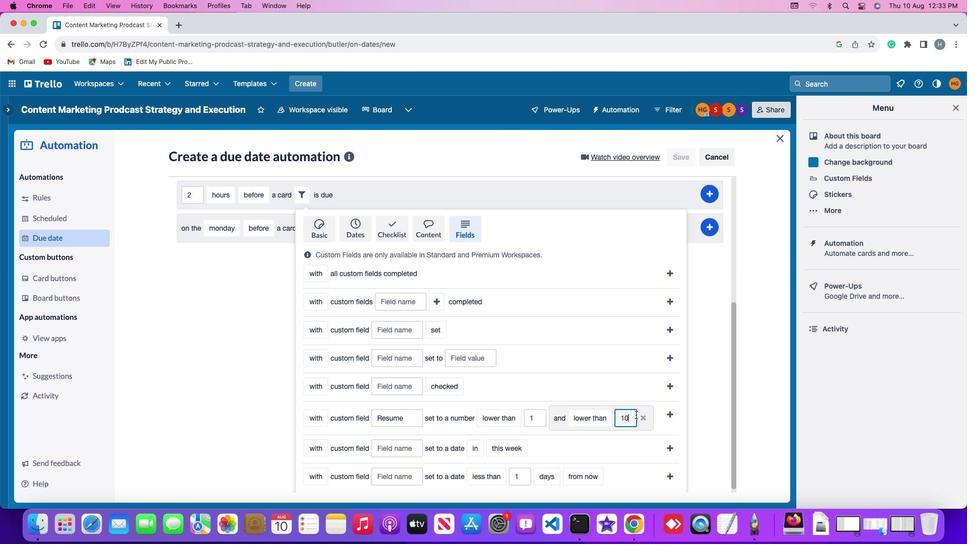 
Action: Key pressed Key.backspaceKey.backspace'1''0'
Screenshot: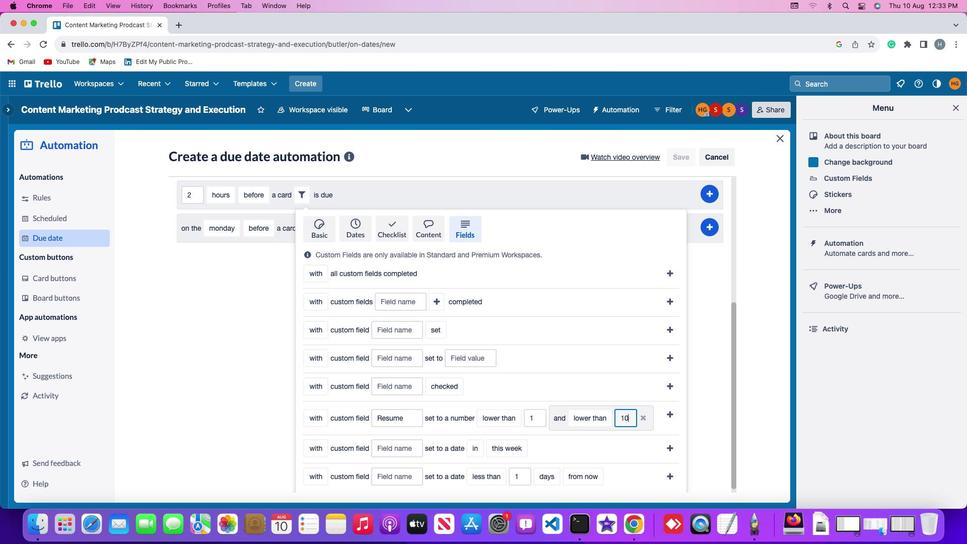 
Action: Mouse moved to (674, 409)
Screenshot: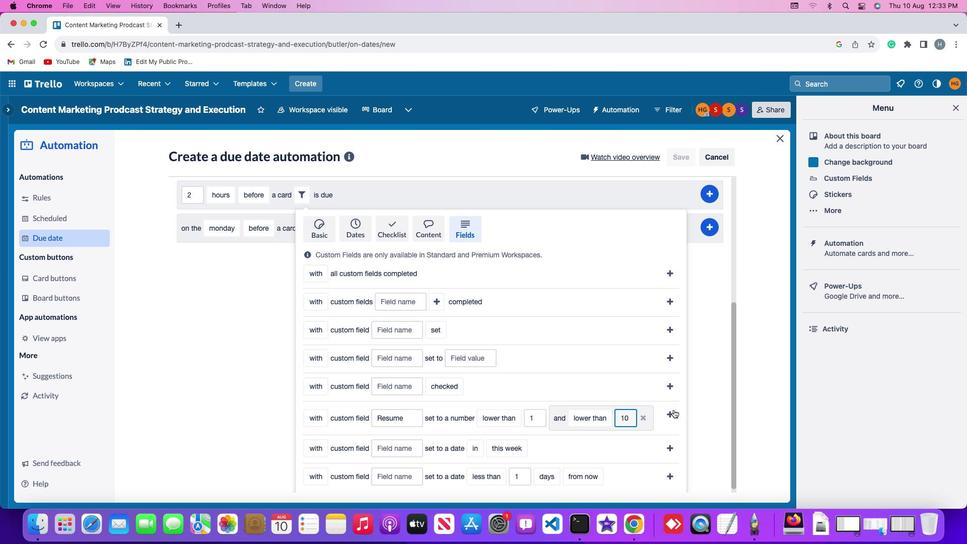 
Action: Mouse pressed left at (674, 409)
Screenshot: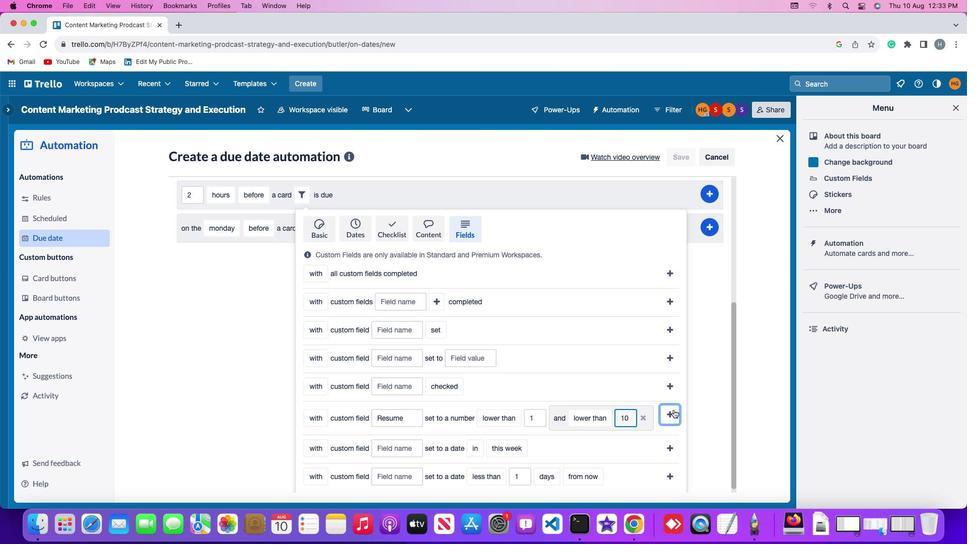 
Action: Mouse moved to (715, 406)
Screenshot: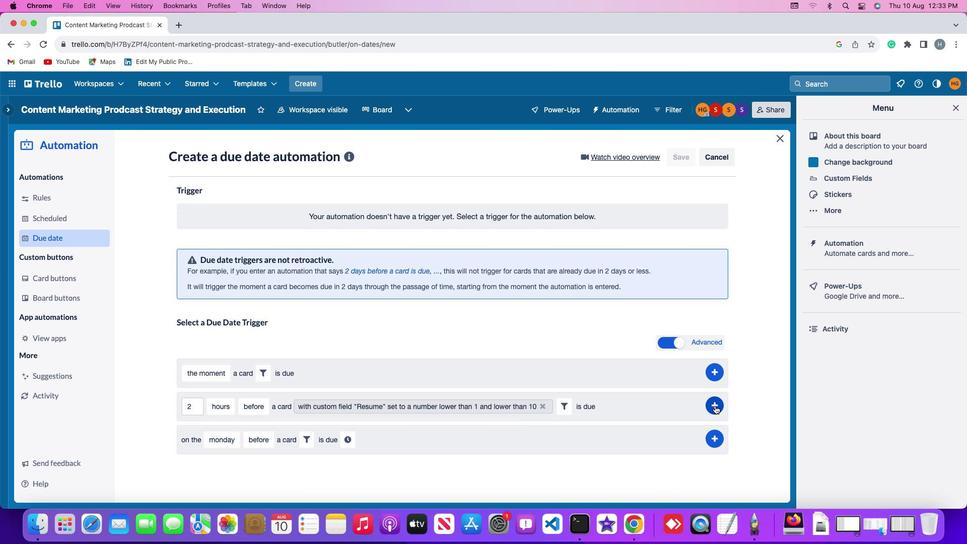 
Action: Mouse pressed left at (715, 406)
Screenshot: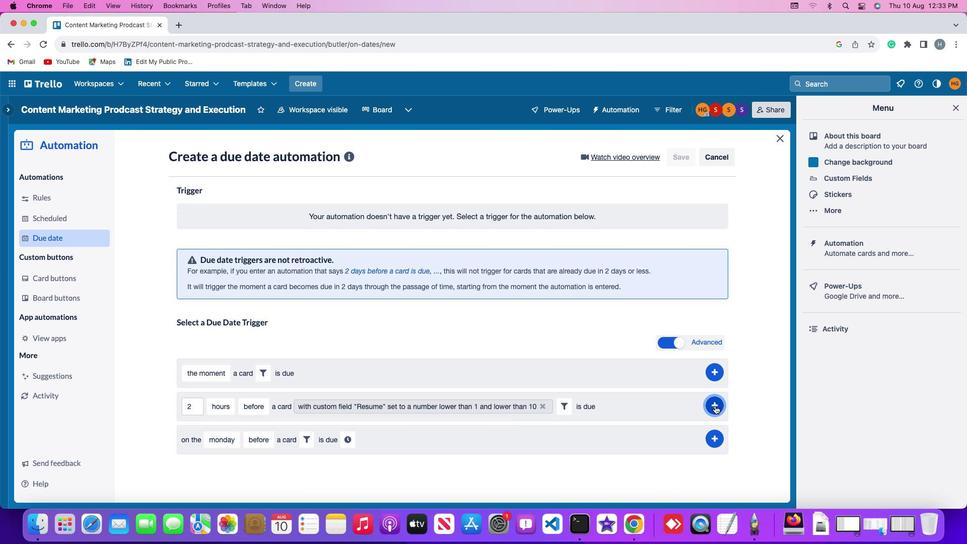 
Action: Mouse moved to (750, 319)
Screenshot: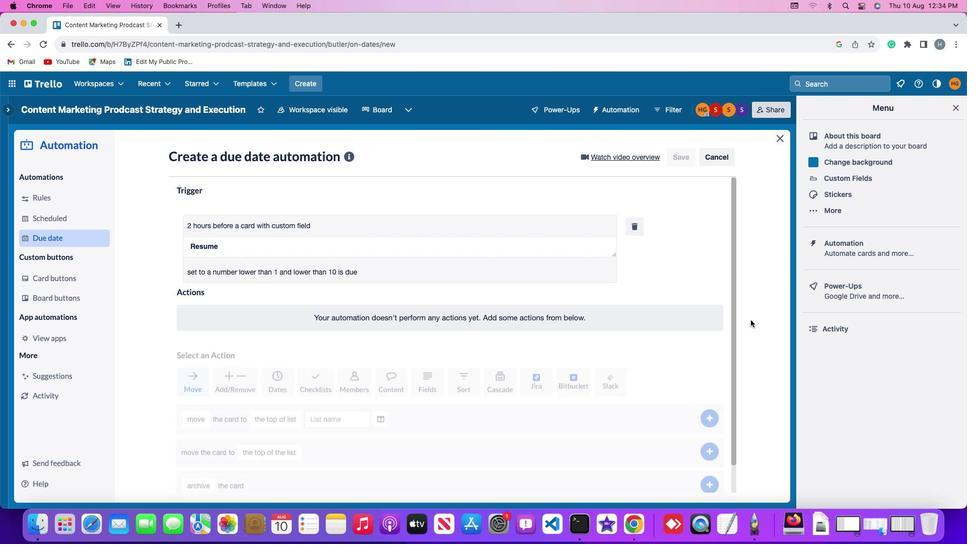 
